 Task: Look for space in Diamante, Argentina from 1st August, 2023 to 5th August, 2023 for 1 adult in price range Rs.6000 to Rs.15000. Place can be entire place with 1  bedroom having 1 bed and 1 bathroom. Property type can be house, flat, guest house. Amenities needed are: wifi, heating. Booking option can be shelf check-in. Required host language is English.
Action: Mouse moved to (405, 99)
Screenshot: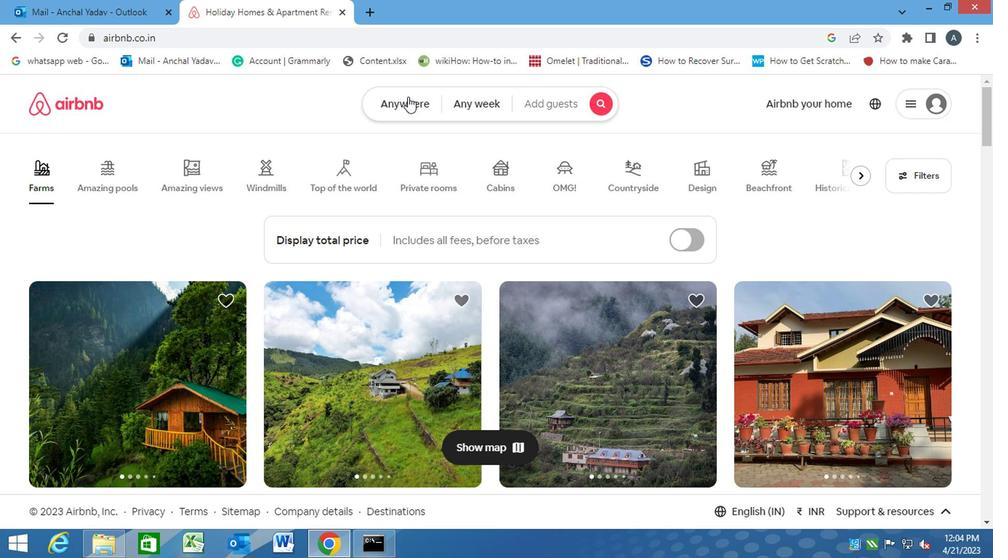 
Action: Mouse pressed left at (405, 99)
Screenshot: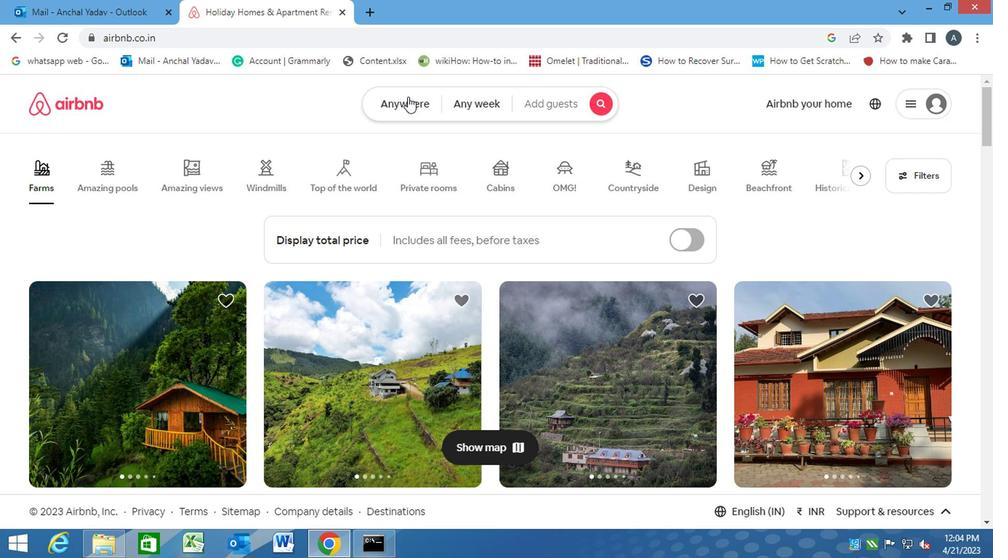 
Action: Mouse moved to (318, 151)
Screenshot: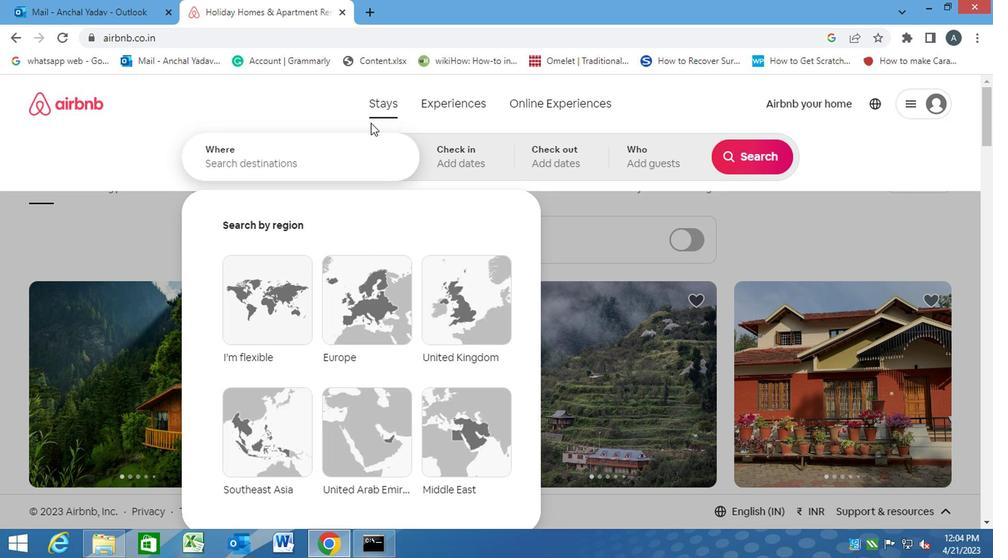 
Action: Mouse pressed left at (318, 151)
Screenshot: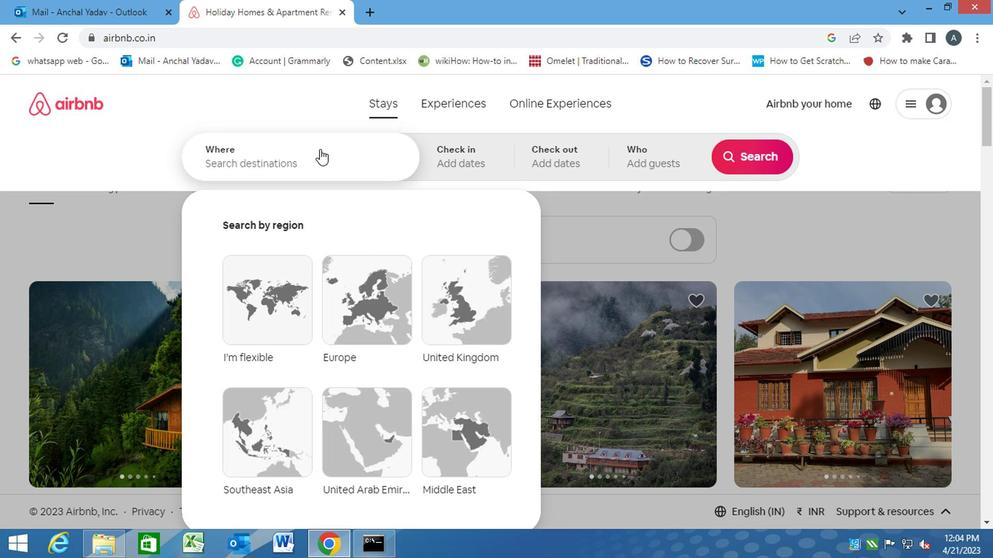 
Action: Key pressed <Key.caps_lock>d<Key.caps_lock>iamante,<Key.space>ag<Key.backspace>rgentina<Key.enter>
Screenshot: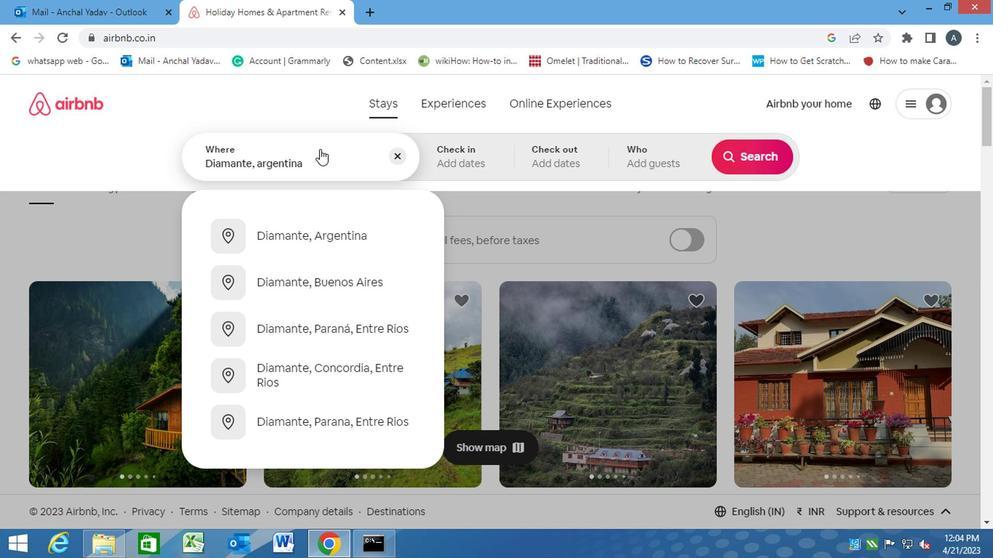
Action: Mouse moved to (743, 264)
Screenshot: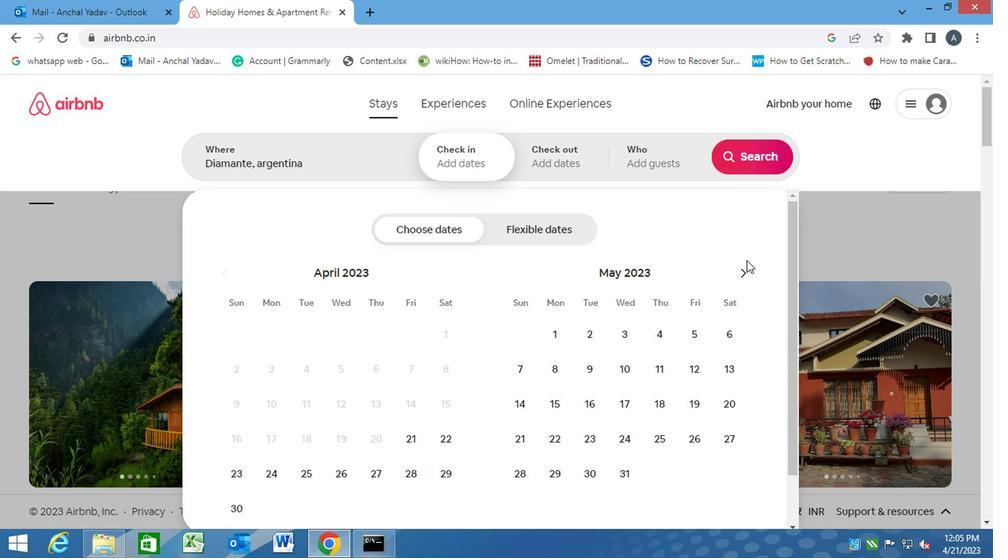 
Action: Mouse pressed left at (743, 264)
Screenshot: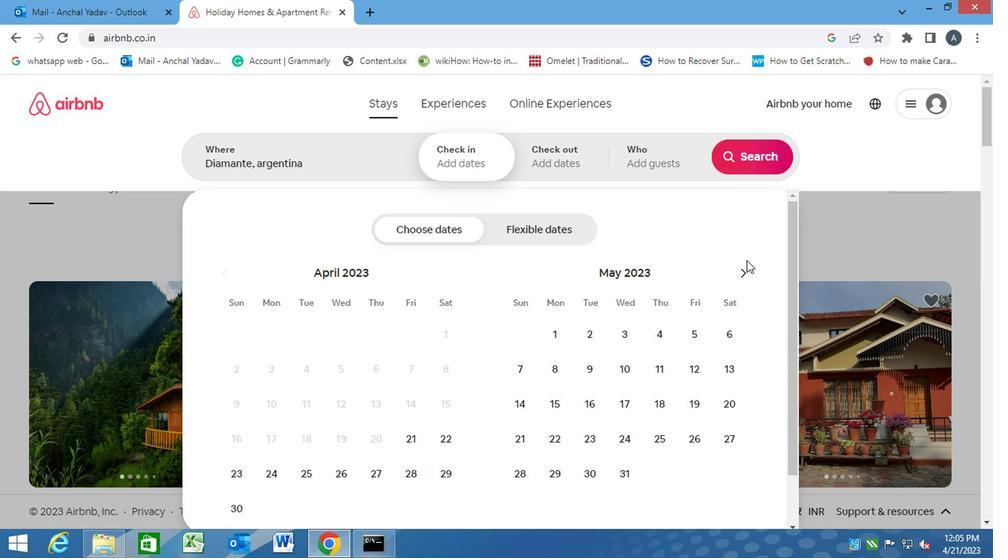 
Action: Mouse moved to (743, 272)
Screenshot: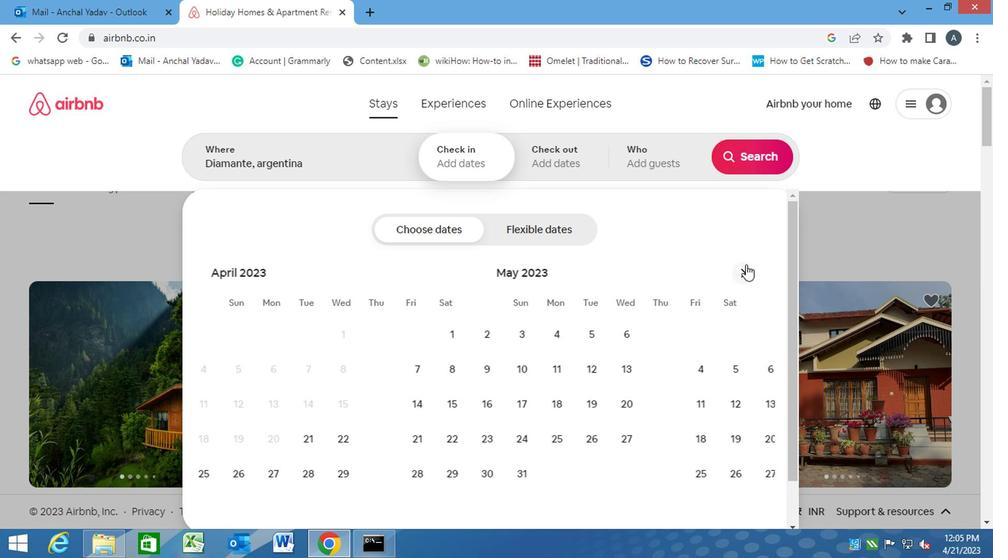 
Action: Mouse pressed left at (743, 272)
Screenshot: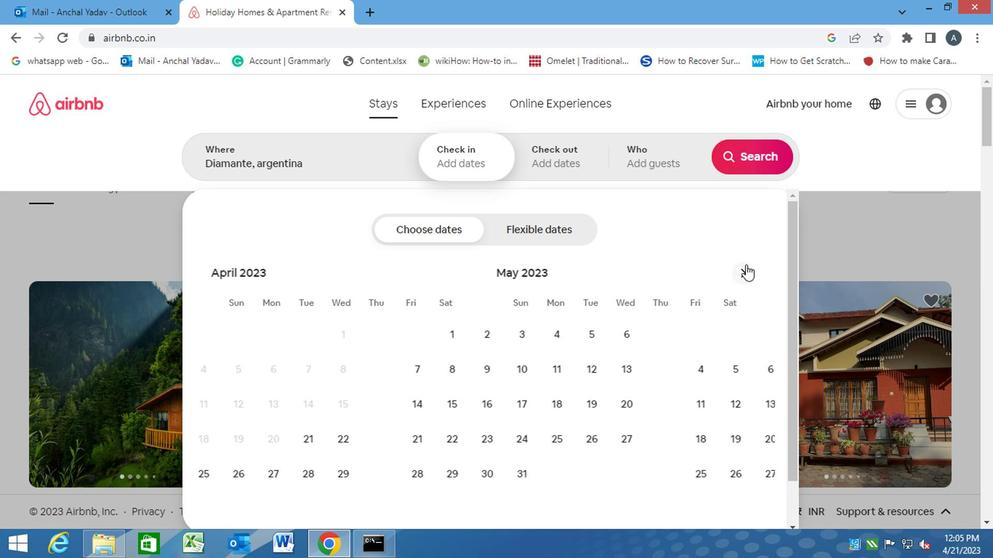 
Action: Mouse pressed left at (743, 272)
Screenshot: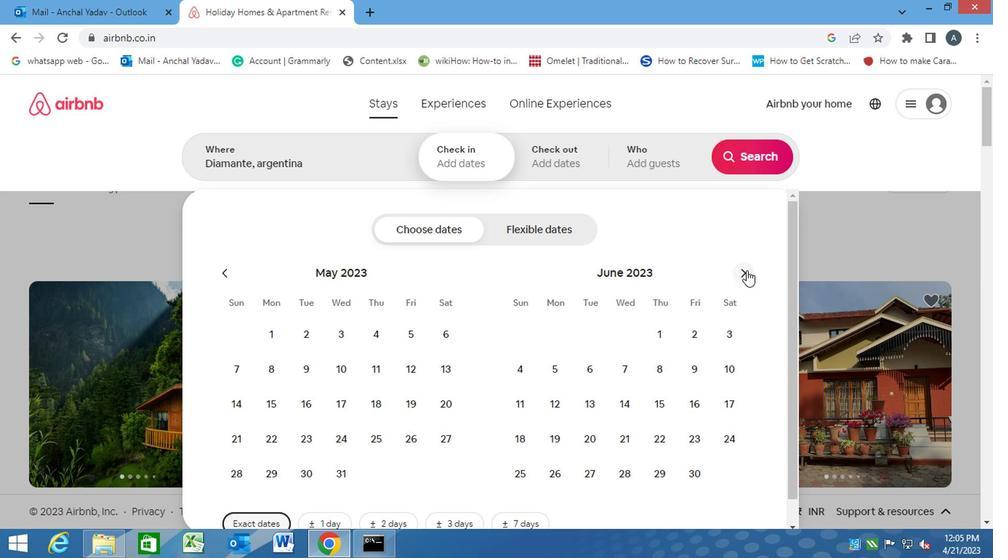
Action: Mouse pressed left at (743, 272)
Screenshot: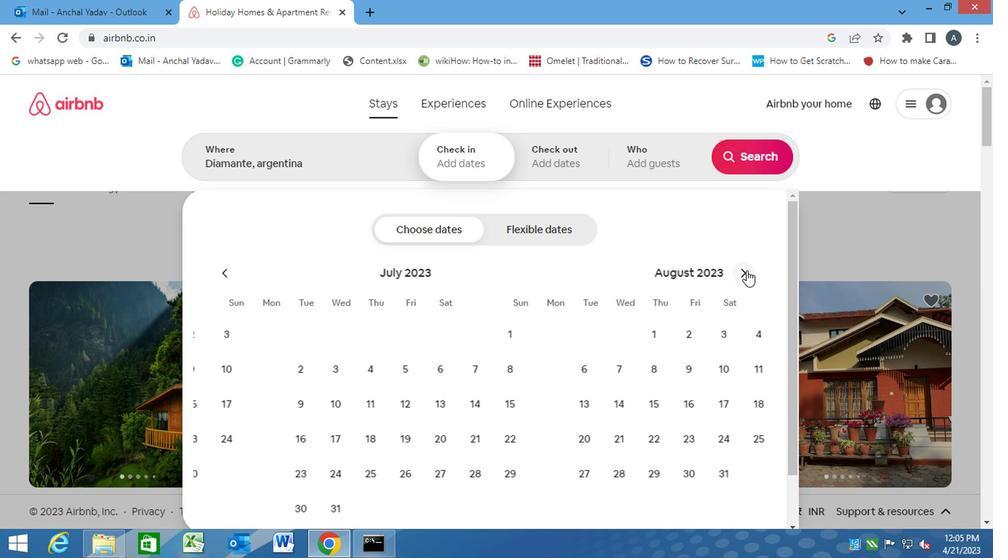 
Action: Mouse moved to (223, 276)
Screenshot: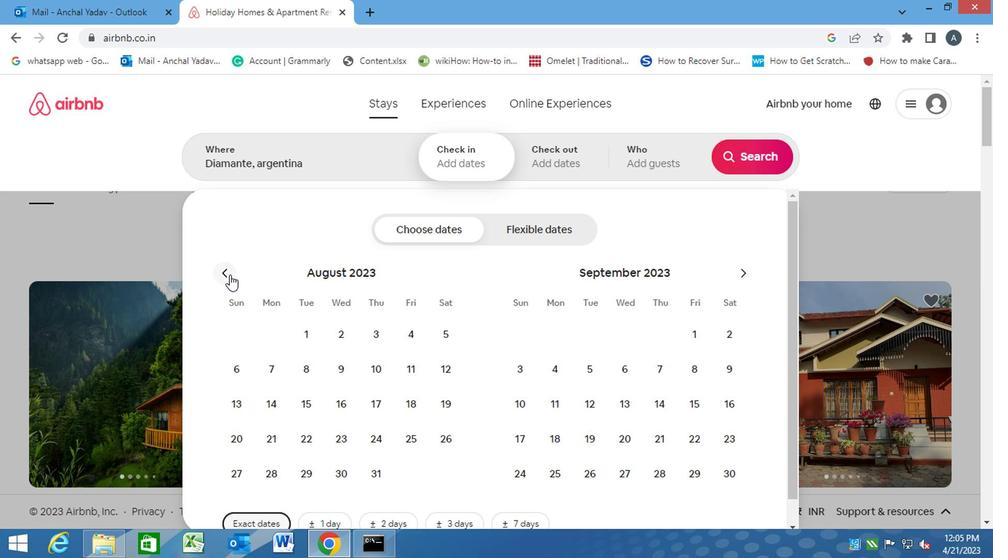 
Action: Mouse pressed left at (223, 276)
Screenshot: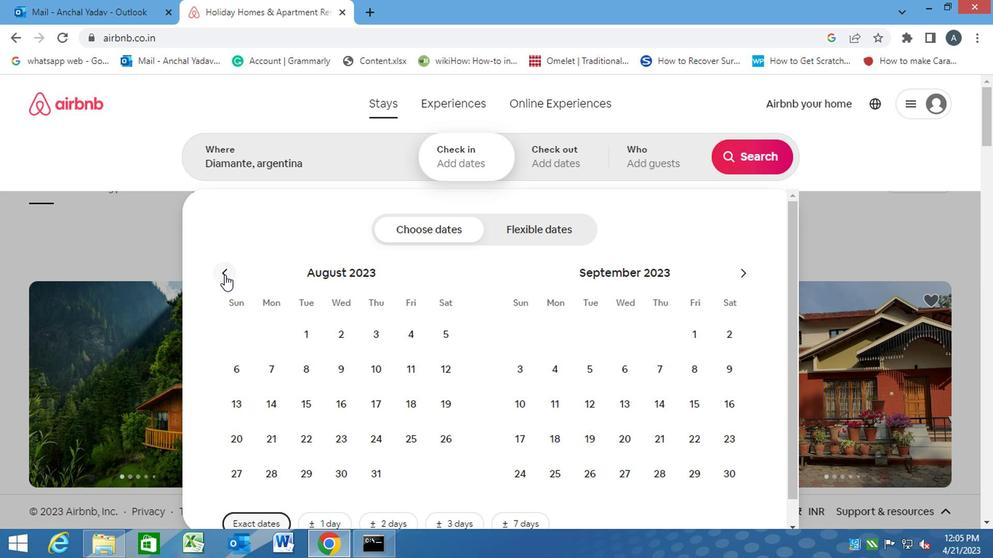 
Action: Mouse moved to (594, 333)
Screenshot: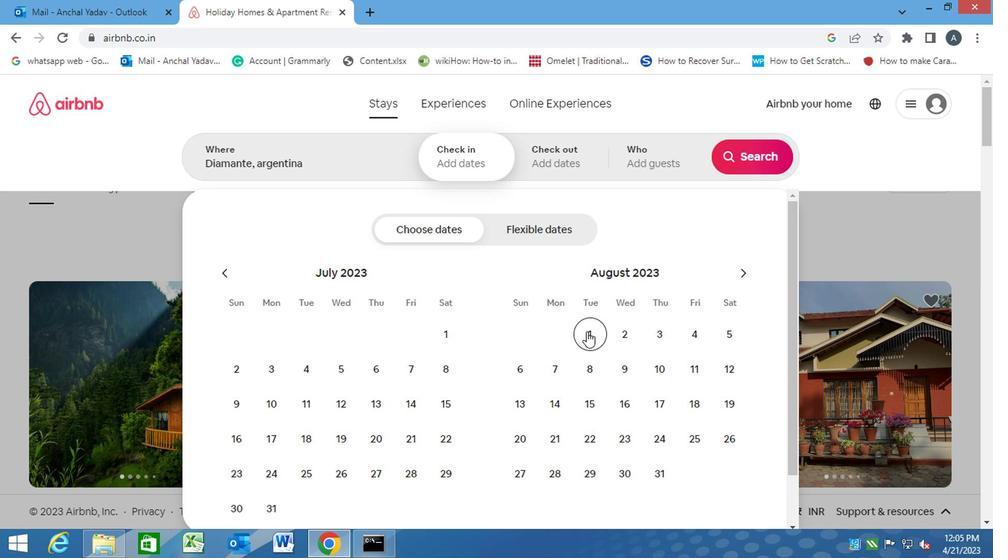
Action: Mouse pressed left at (594, 333)
Screenshot: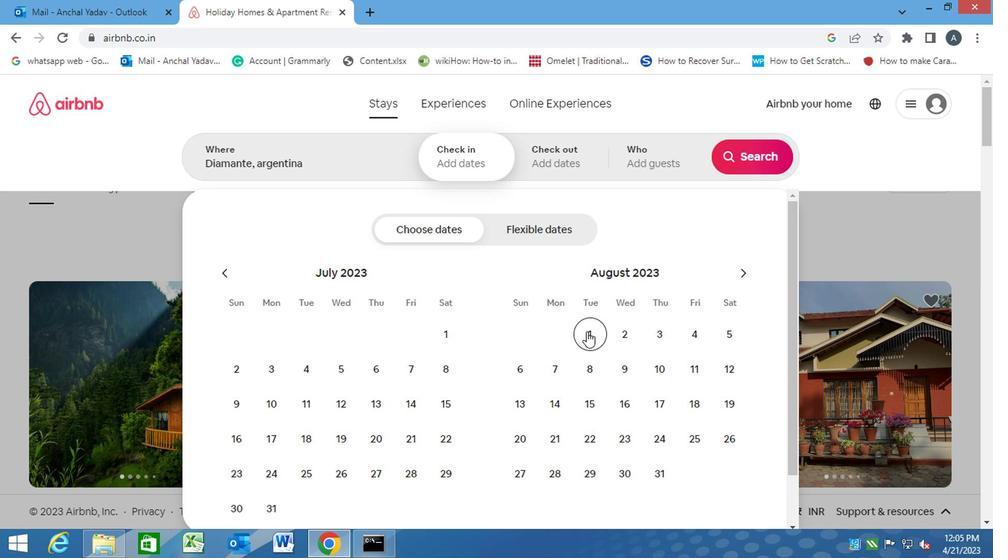 
Action: Mouse moved to (733, 348)
Screenshot: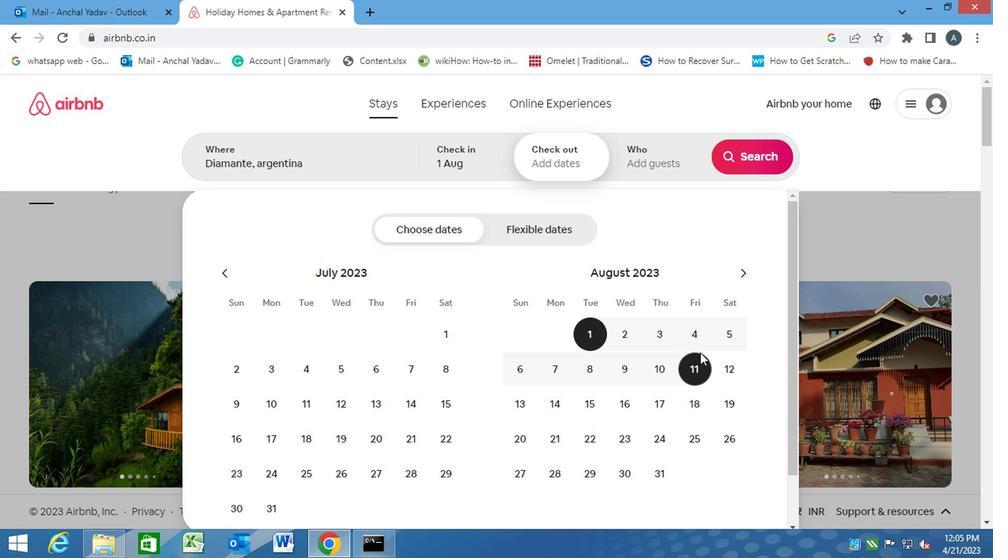 
Action: Mouse pressed left at (733, 348)
Screenshot: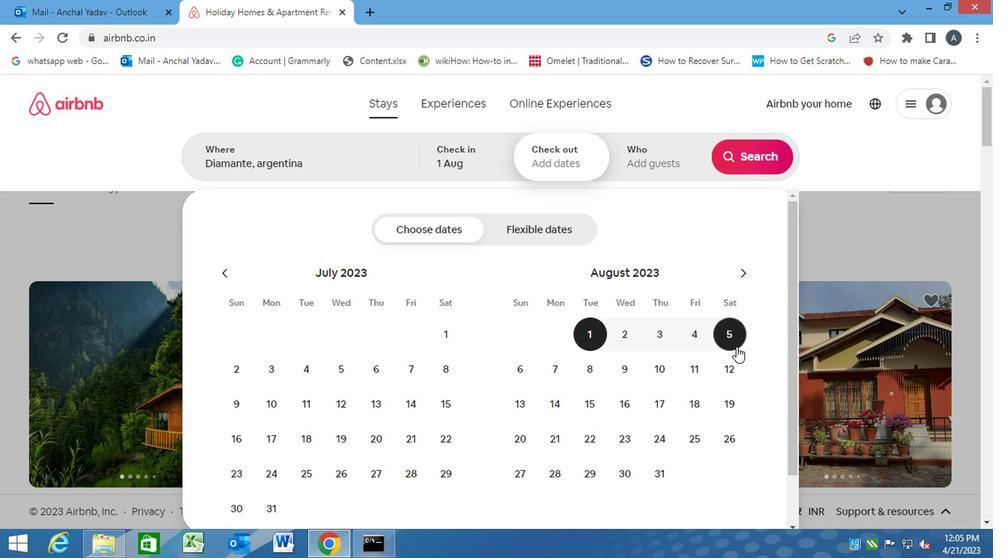 
Action: Mouse moved to (628, 162)
Screenshot: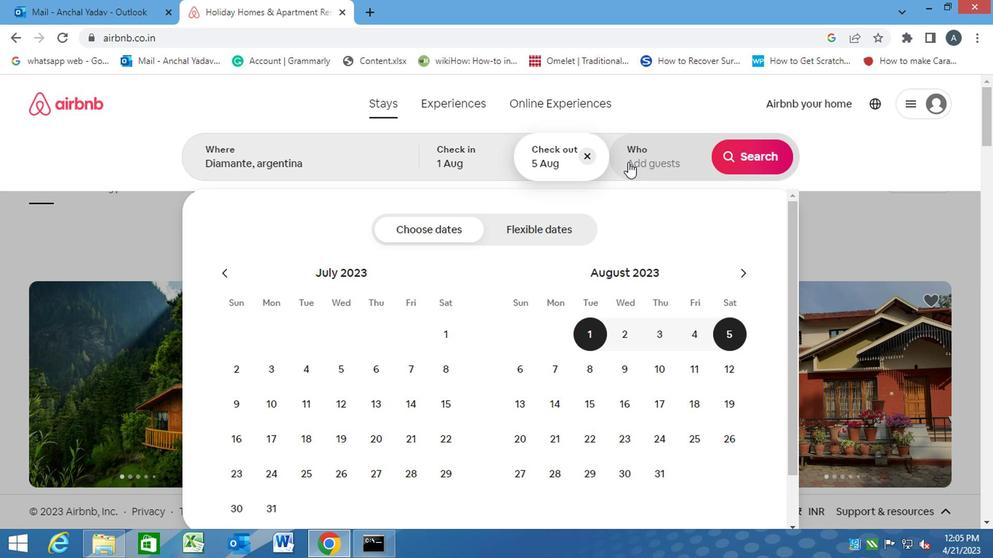 
Action: Mouse pressed left at (628, 162)
Screenshot: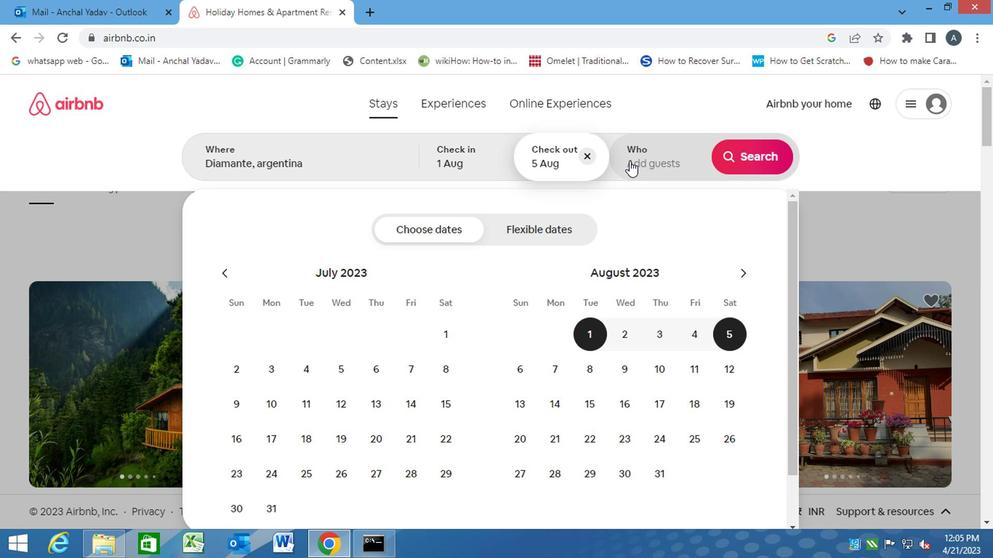 
Action: Mouse moved to (750, 235)
Screenshot: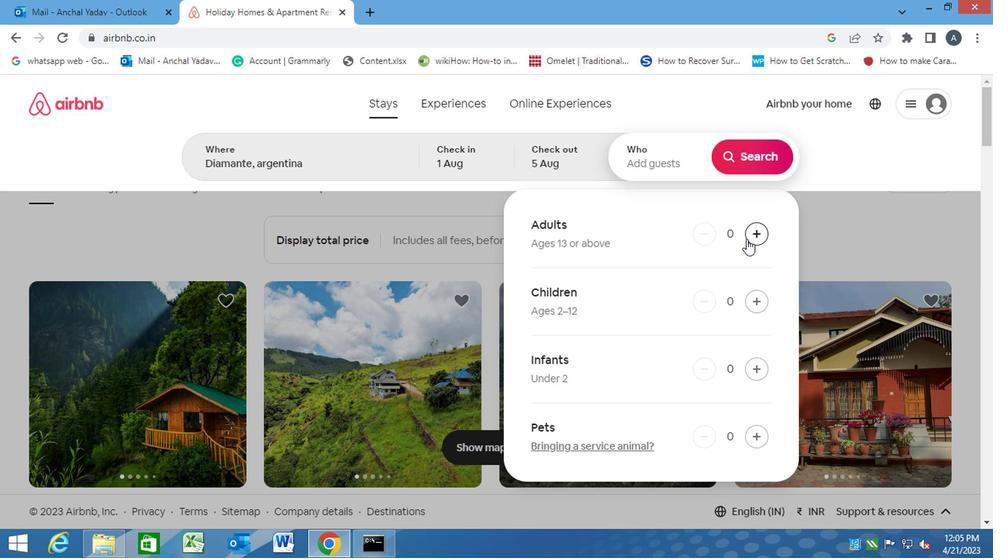 
Action: Mouse pressed left at (750, 235)
Screenshot: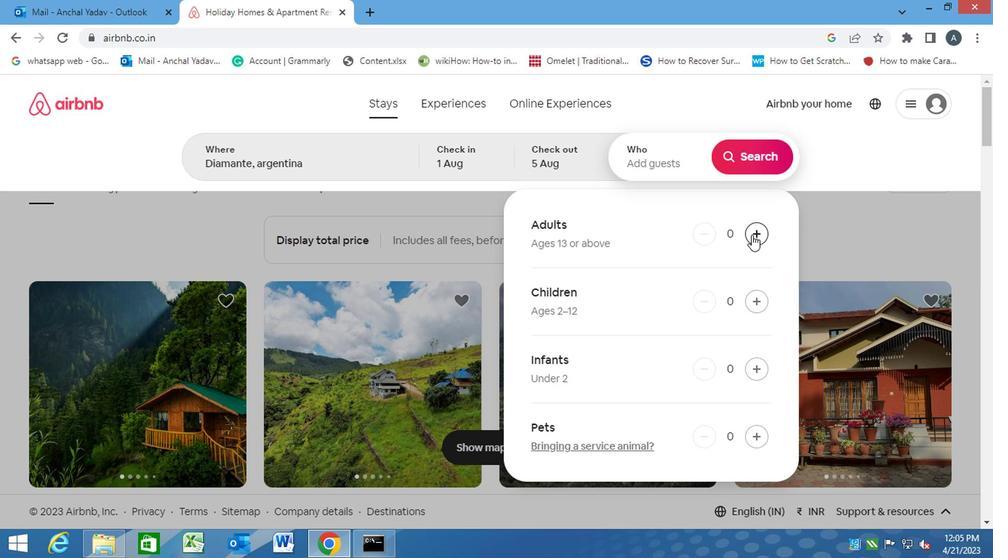 
Action: Mouse moved to (755, 150)
Screenshot: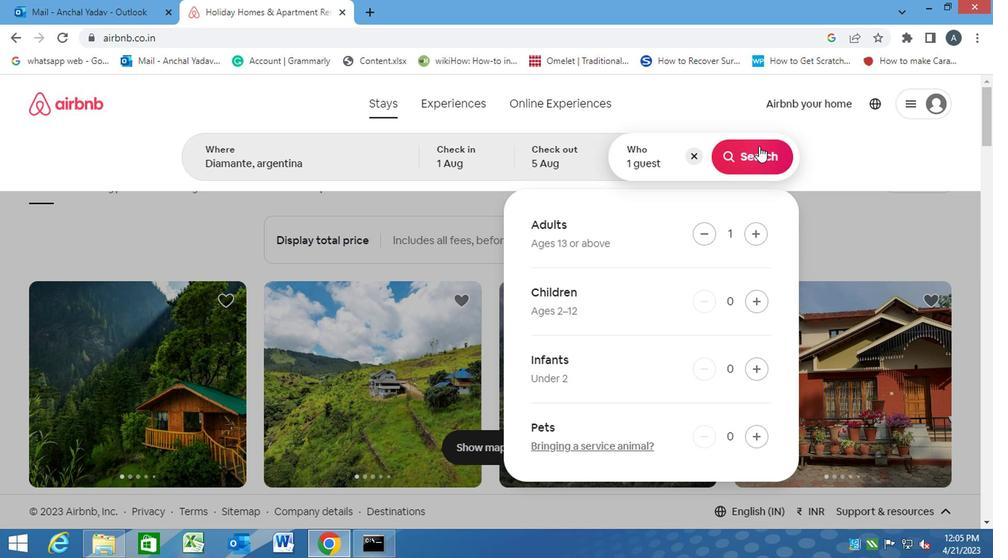 
Action: Mouse pressed left at (755, 150)
Screenshot: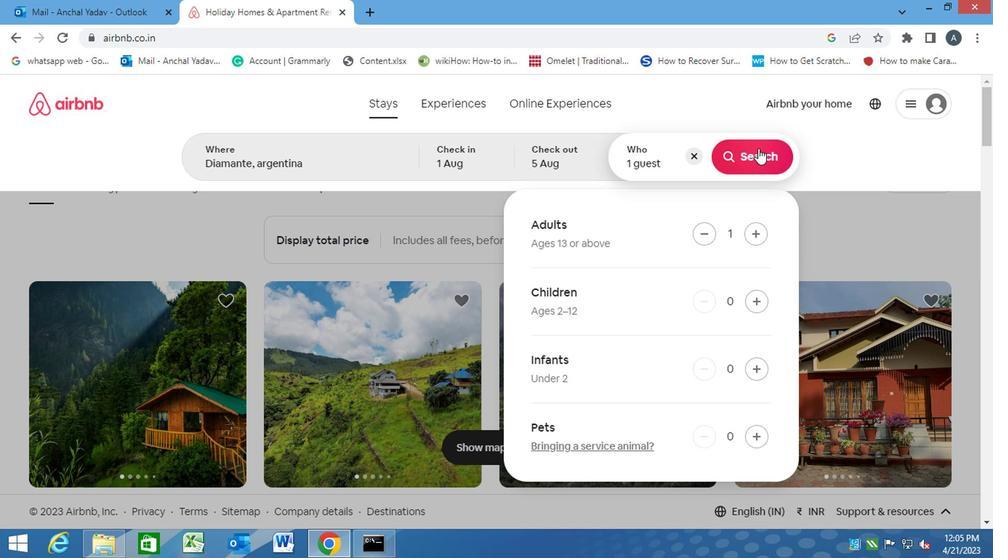 
Action: Mouse moved to (933, 169)
Screenshot: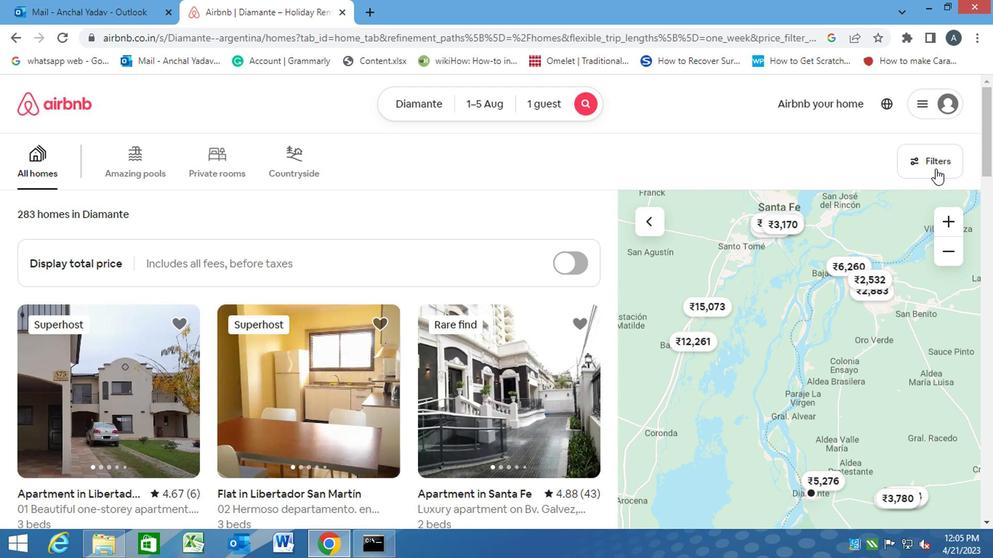 
Action: Mouse pressed left at (933, 169)
Screenshot: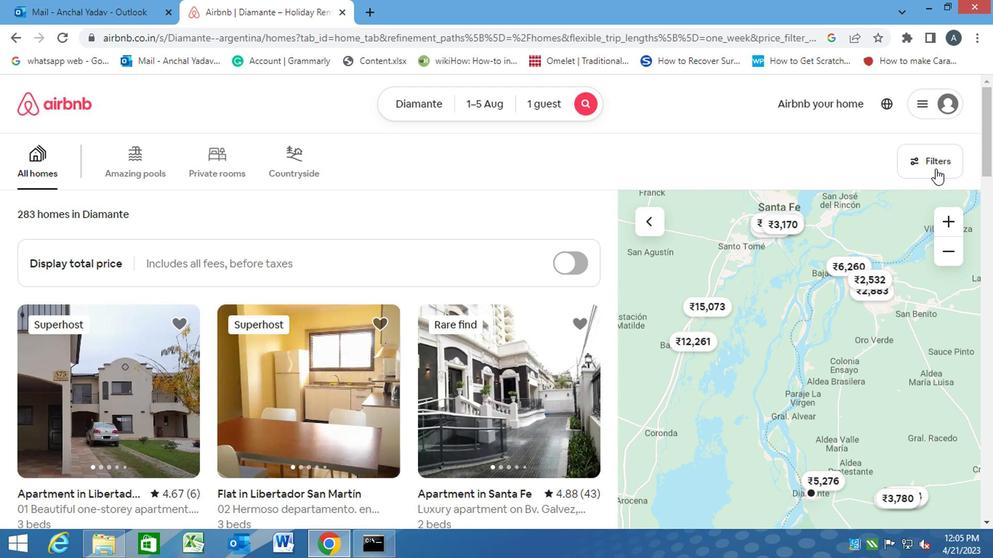 
Action: Mouse moved to (306, 351)
Screenshot: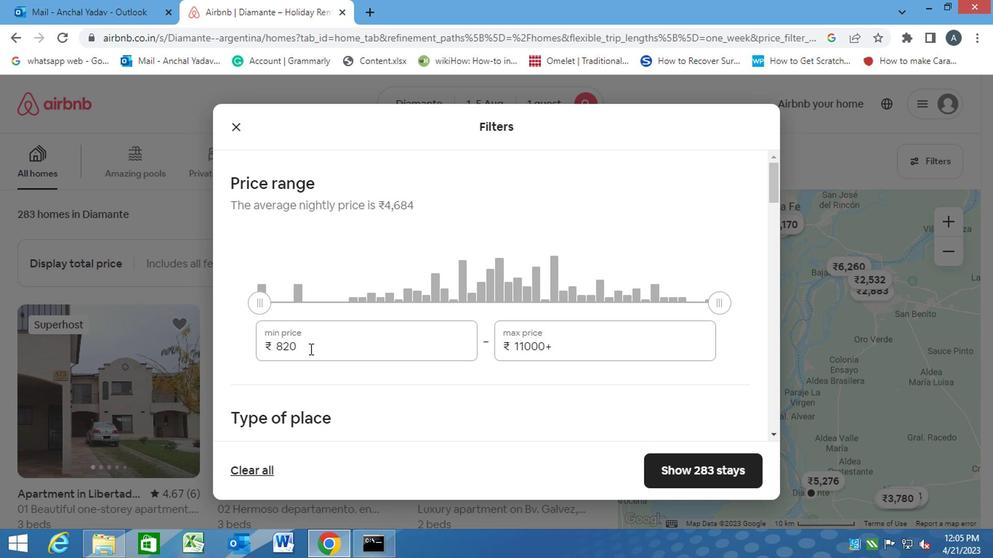 
Action: Mouse pressed left at (306, 351)
Screenshot: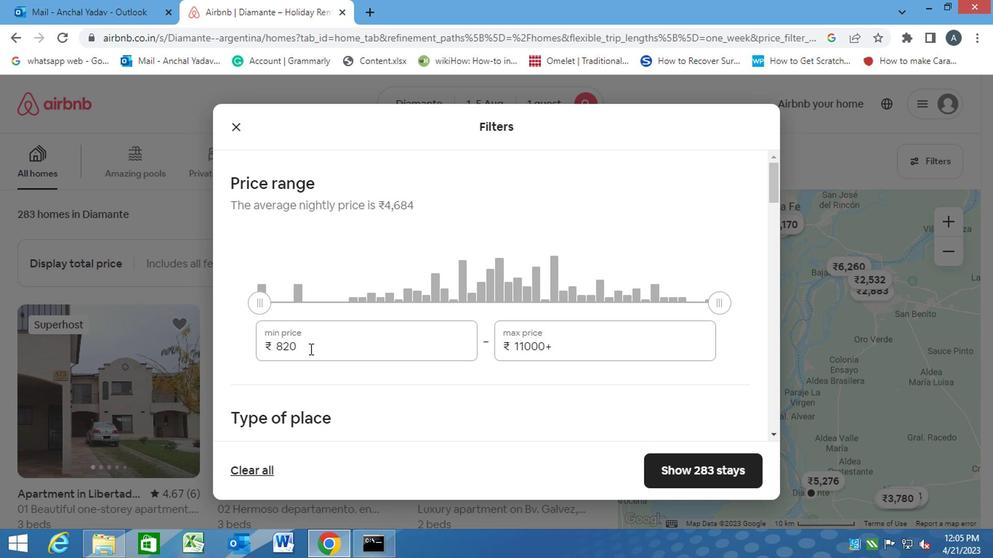 
Action: Mouse moved to (265, 350)
Screenshot: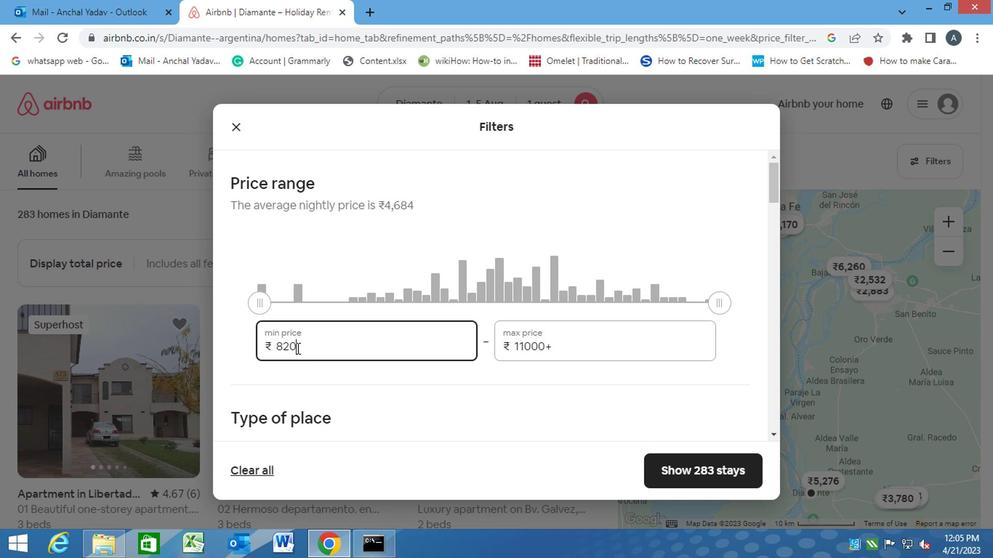 
Action: Key pressed 6000<Key.tab>15000
Screenshot: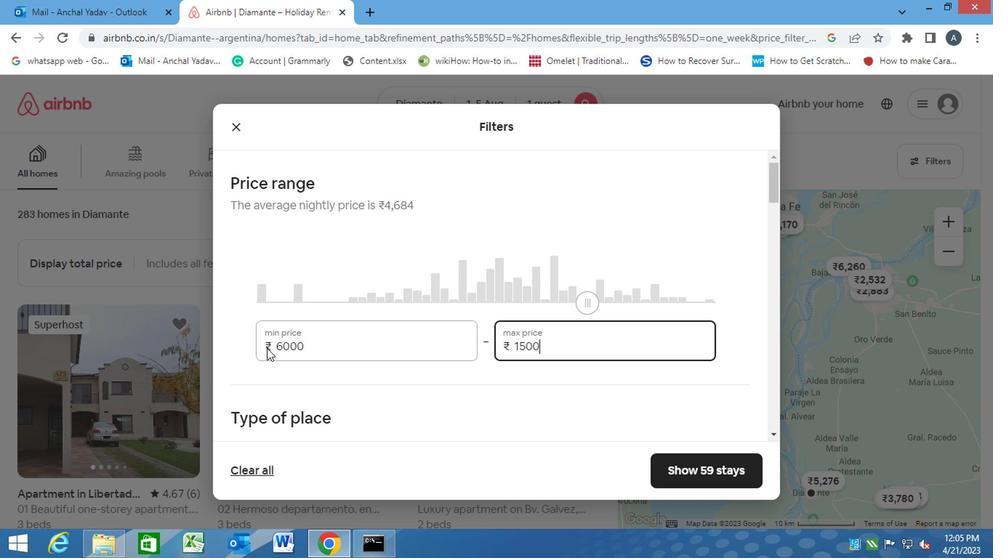 
Action: Mouse moved to (426, 412)
Screenshot: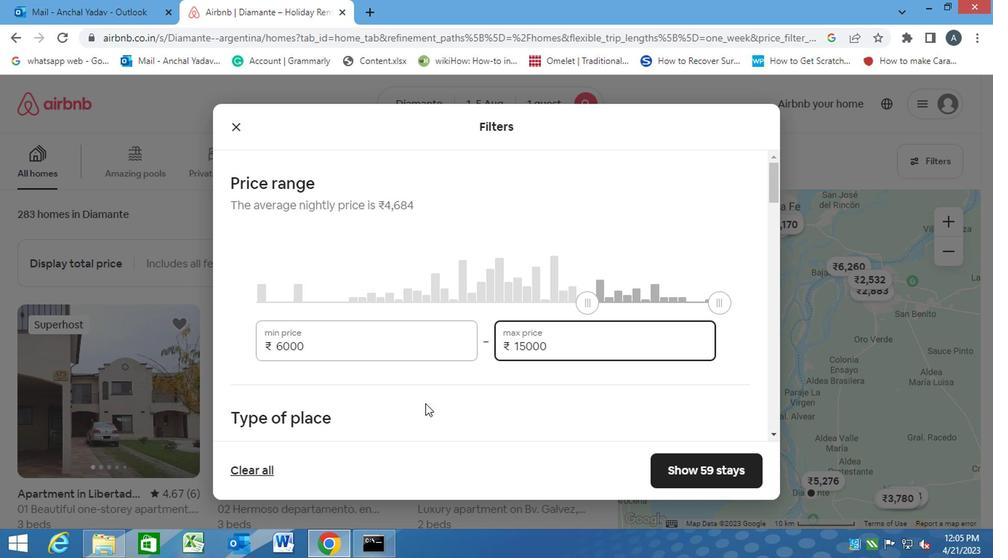 
Action: Mouse pressed left at (426, 412)
Screenshot: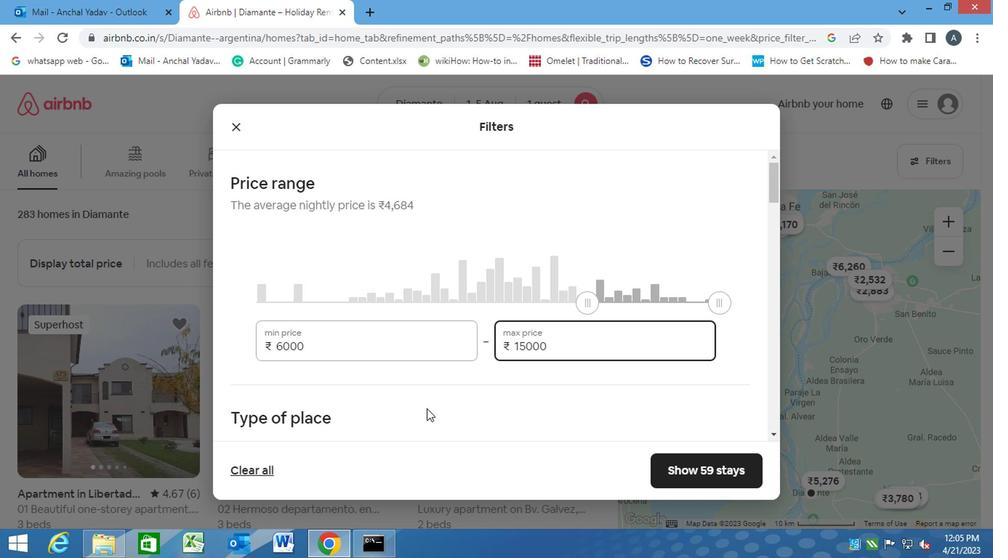 
Action: Mouse scrolled (426, 412) with delta (0, 0)
Screenshot: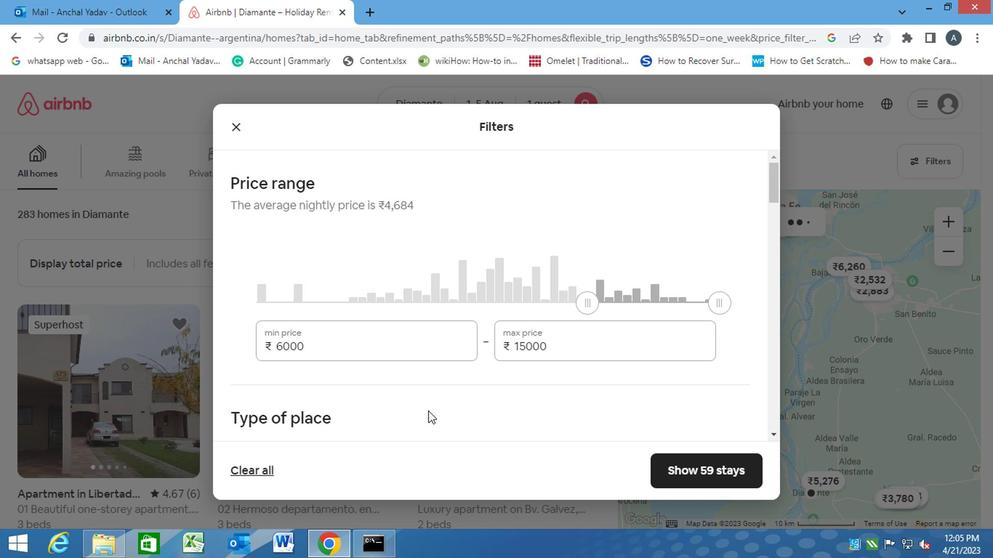 
Action: Mouse moved to (330, 275)
Screenshot: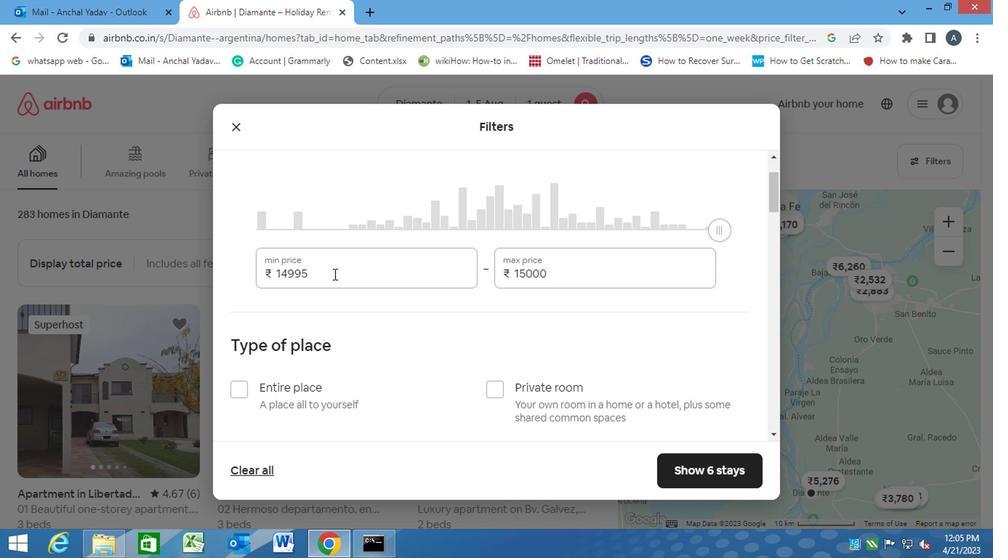 
Action: Mouse pressed left at (330, 275)
Screenshot: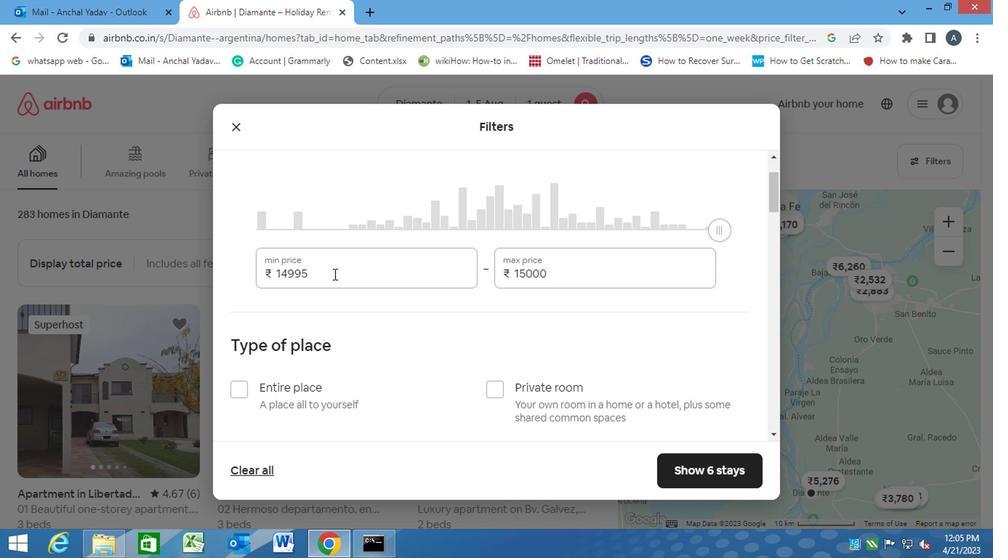 
Action: Mouse moved to (323, 298)
Screenshot: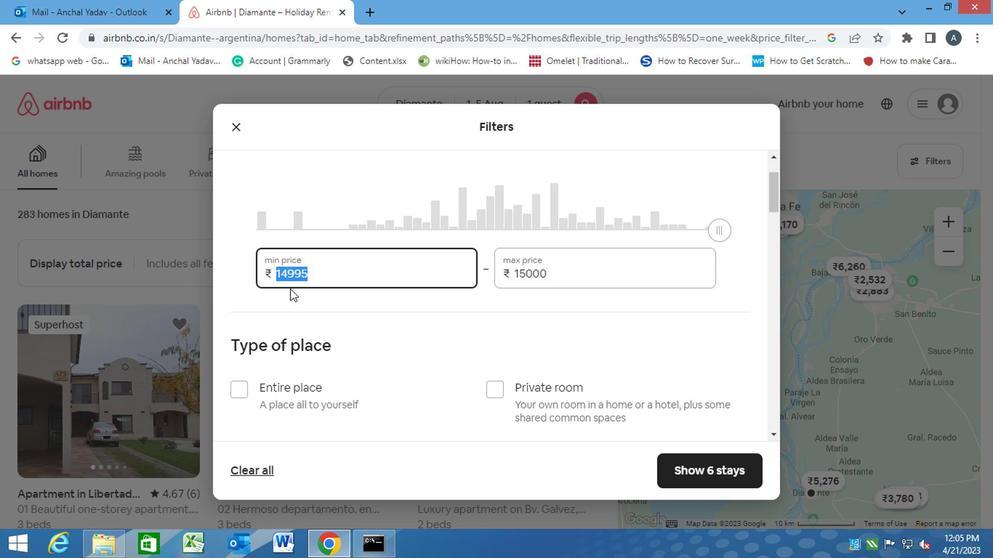 
Action: Key pressed <Key.right><Key.insert><Key.backspace><Key.backspace><Key.backspace><Key.backspace><Key.backspace><Key.backspace><Key.backspace><Key.backspace><Key.backspace><Key.backspace><Key.backspace><Key.backspace><Key.backspace><Key.backspace><Key.backspace>6000
Screenshot: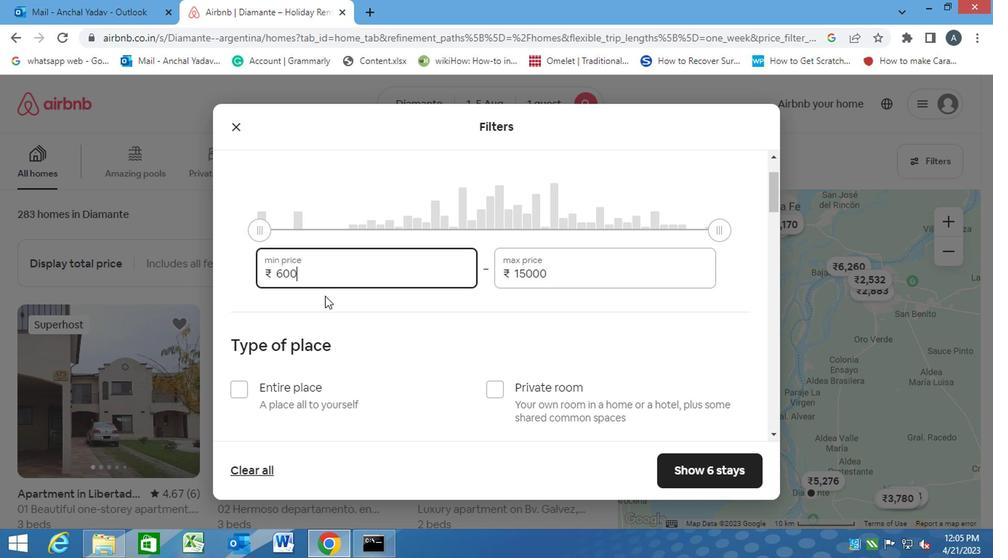 
Action: Mouse moved to (324, 303)
Screenshot: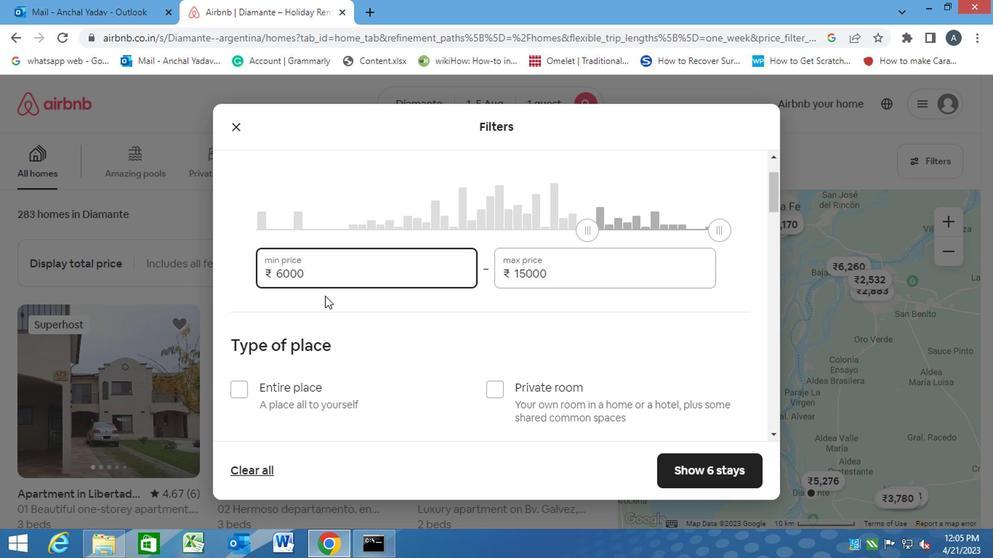 
Action: Mouse pressed left at (324, 303)
Screenshot: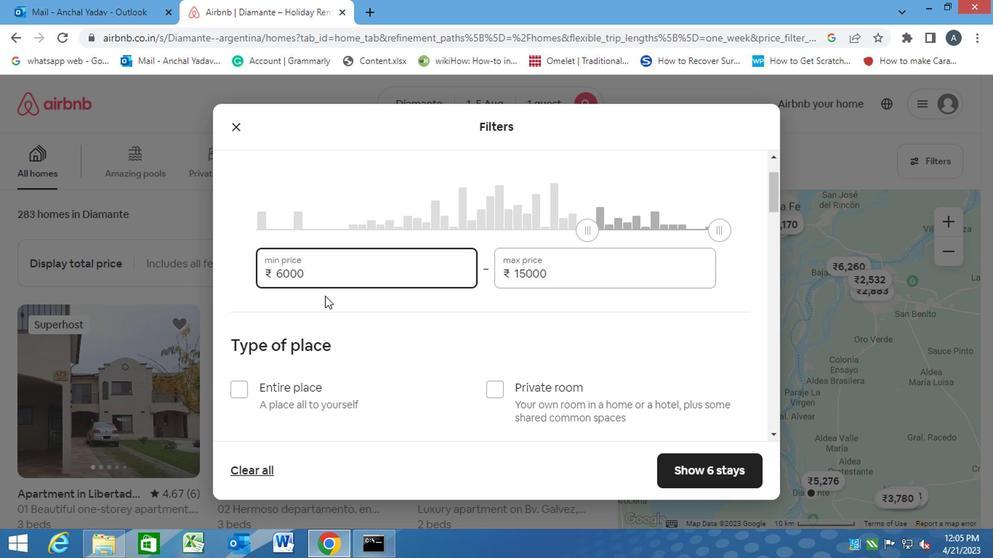 
Action: Mouse moved to (305, 398)
Screenshot: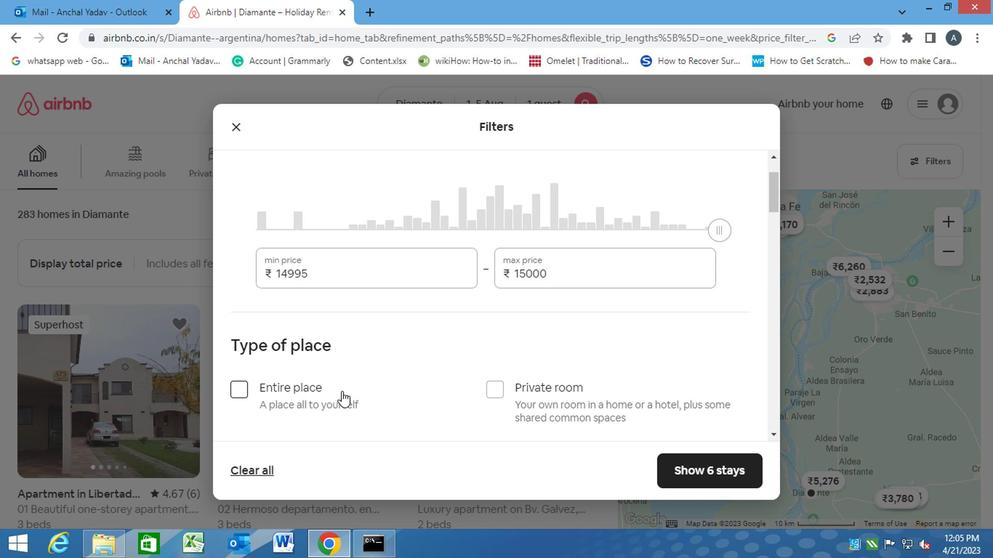 
Action: Mouse pressed left at (305, 398)
Screenshot: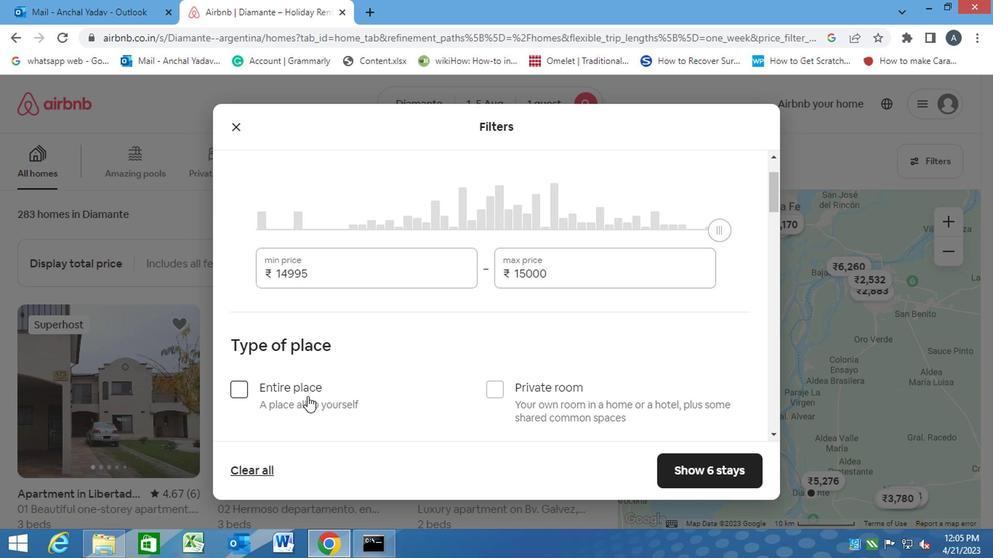 
Action: Mouse moved to (314, 437)
Screenshot: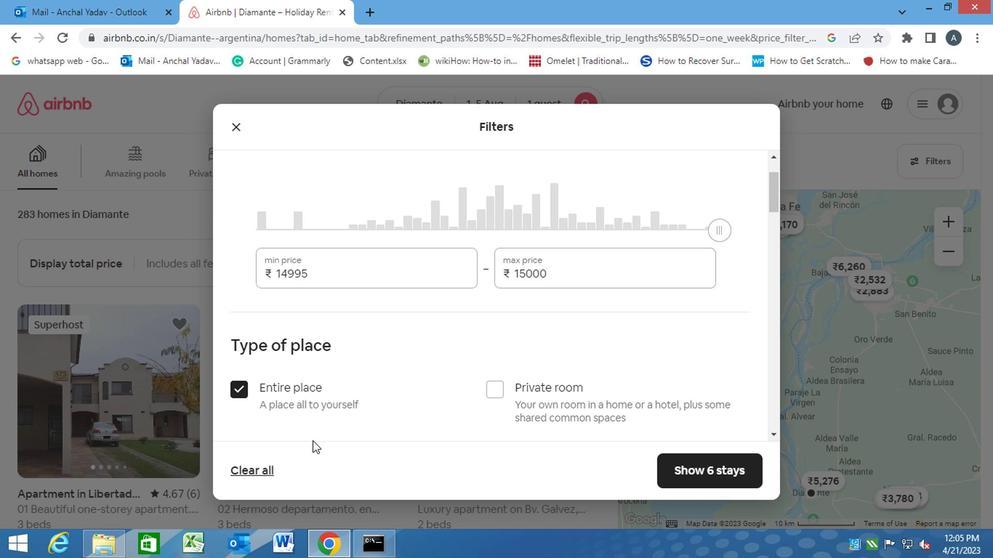
Action: Mouse scrolled (314, 436) with delta (0, -1)
Screenshot: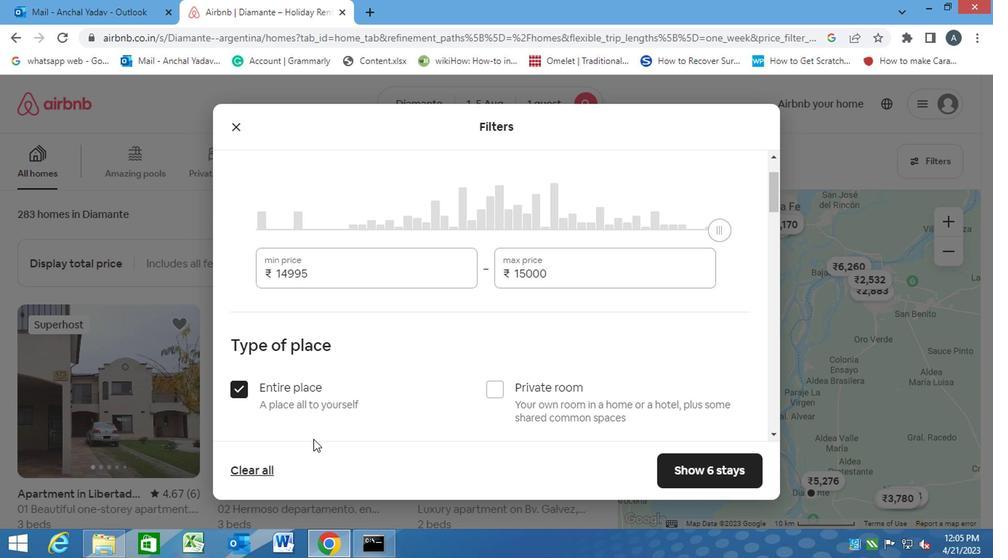 
Action: Mouse moved to (314, 434)
Screenshot: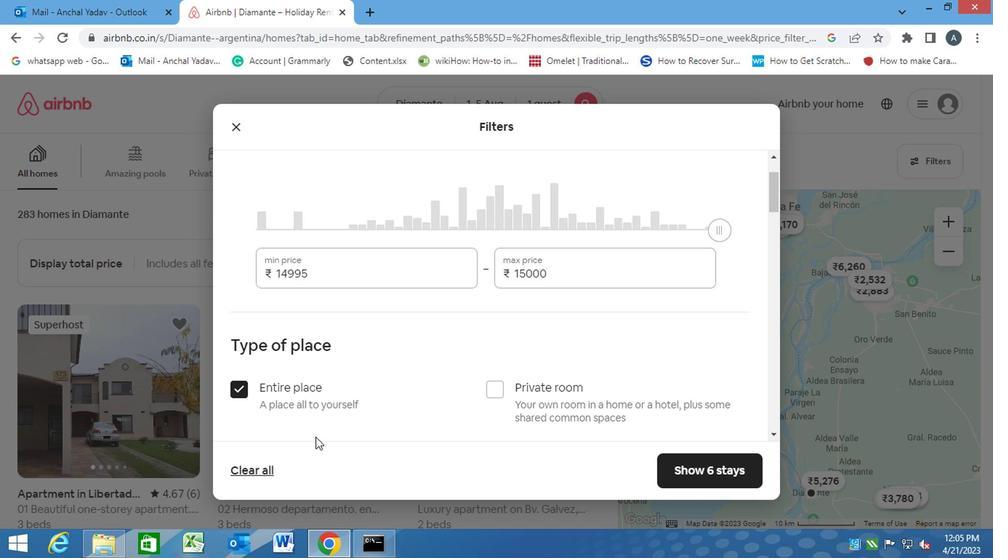 
Action: Mouse scrolled (314, 434) with delta (0, 0)
Screenshot: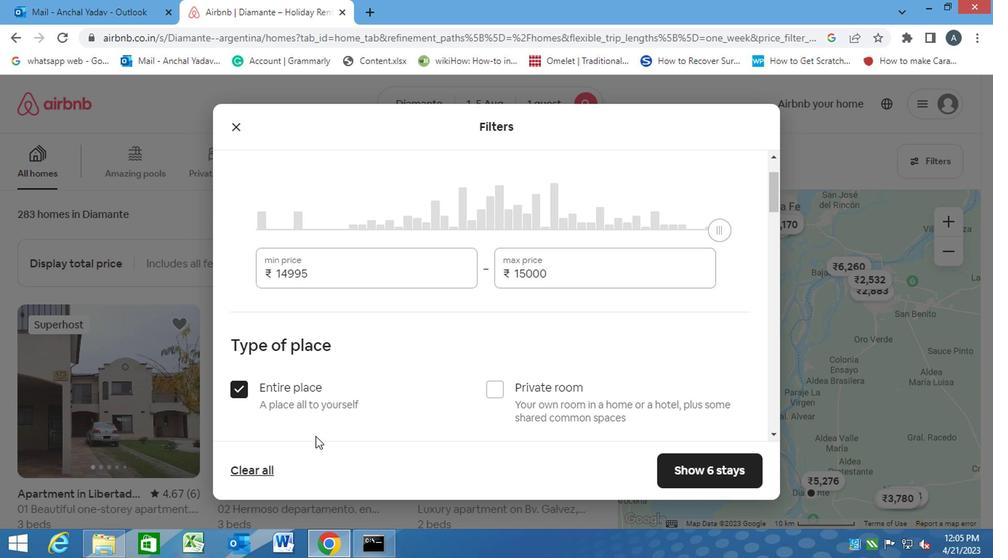 
Action: Mouse moved to (300, 380)
Screenshot: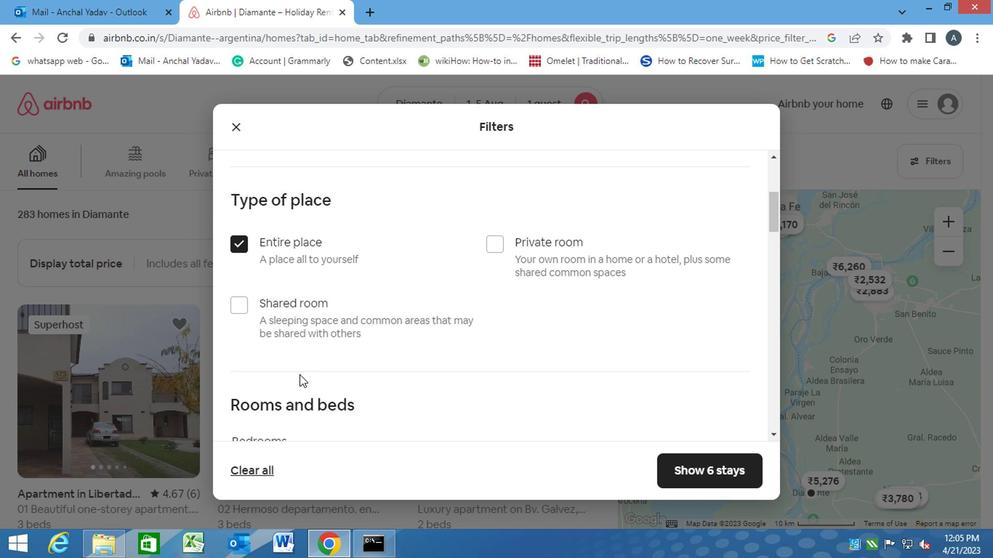 
Action: Mouse scrolled (300, 380) with delta (0, 0)
Screenshot: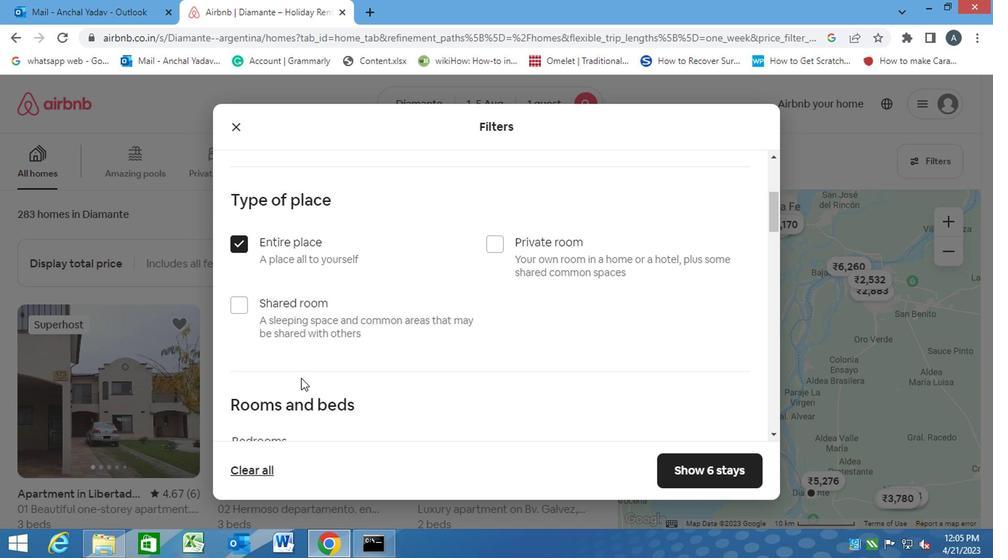 
Action: Mouse scrolled (300, 380) with delta (0, 0)
Screenshot: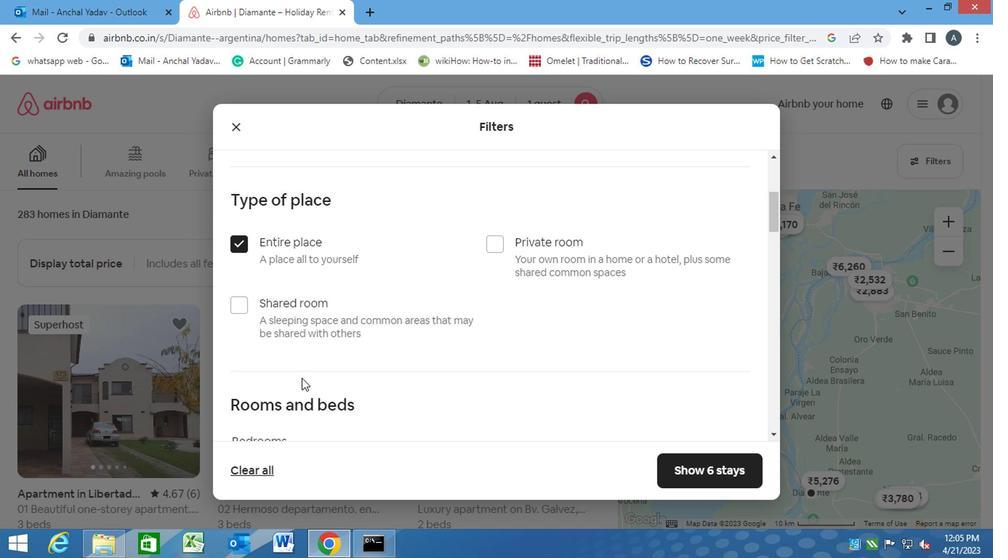 
Action: Mouse moved to (317, 340)
Screenshot: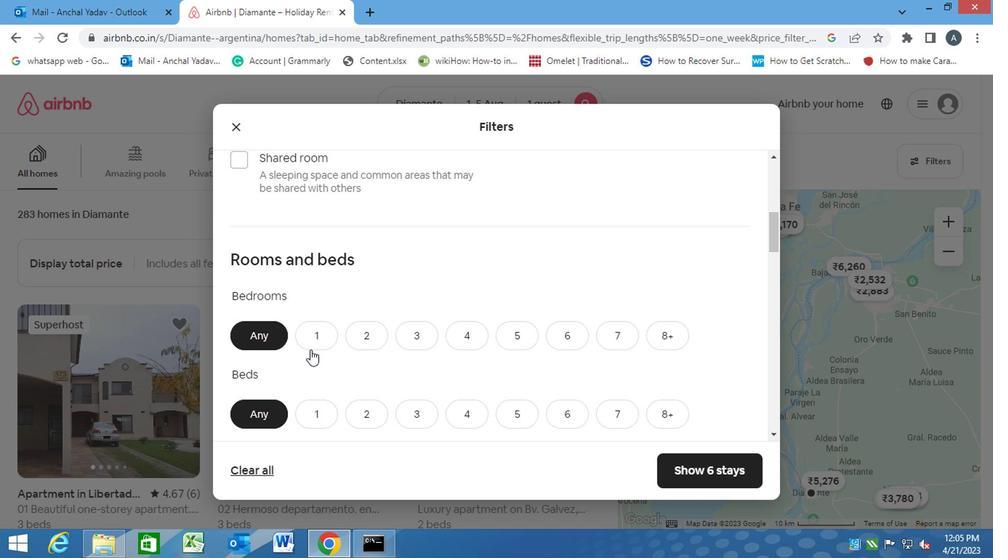 
Action: Mouse pressed left at (317, 340)
Screenshot: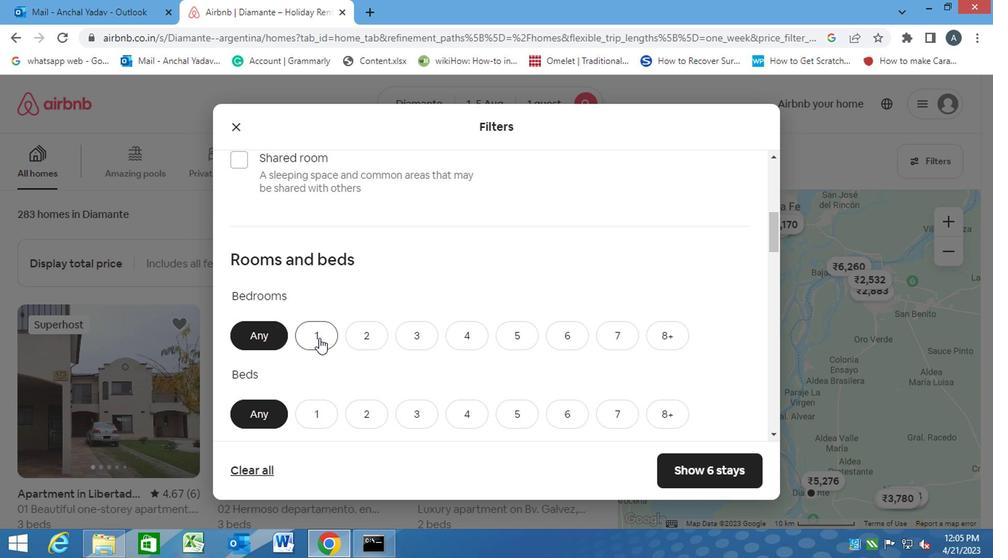 
Action: Mouse moved to (334, 412)
Screenshot: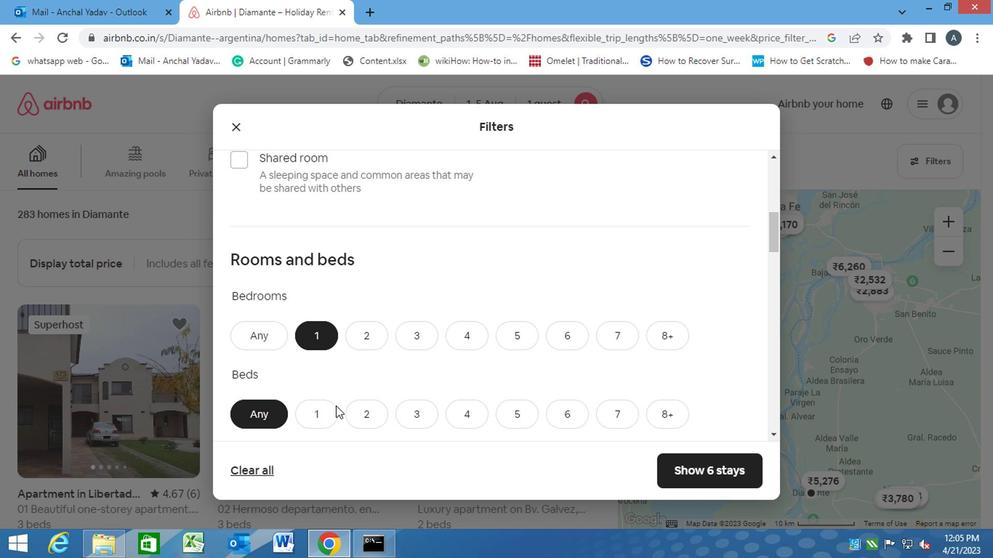 
Action: Mouse pressed left at (334, 412)
Screenshot: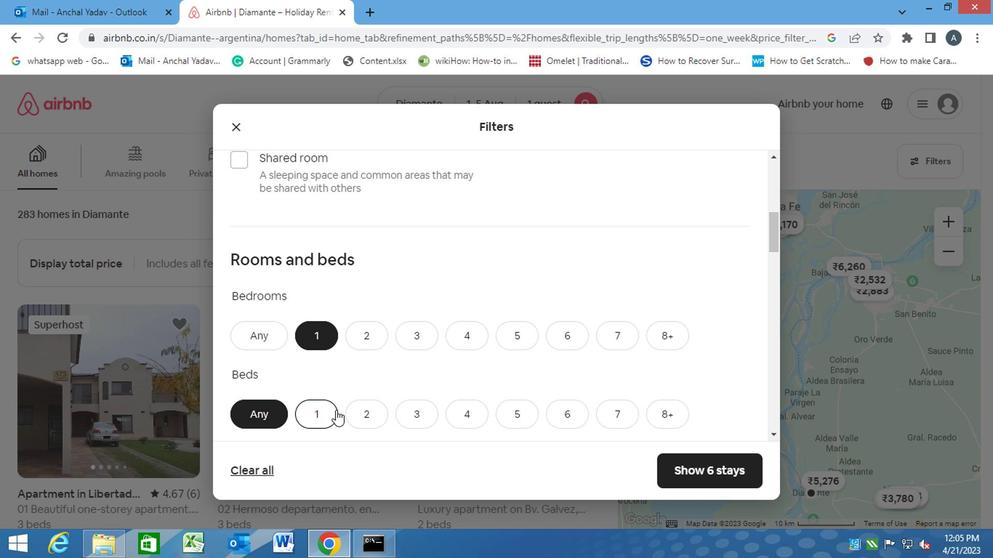 
Action: Mouse scrolled (334, 411) with delta (0, -1)
Screenshot: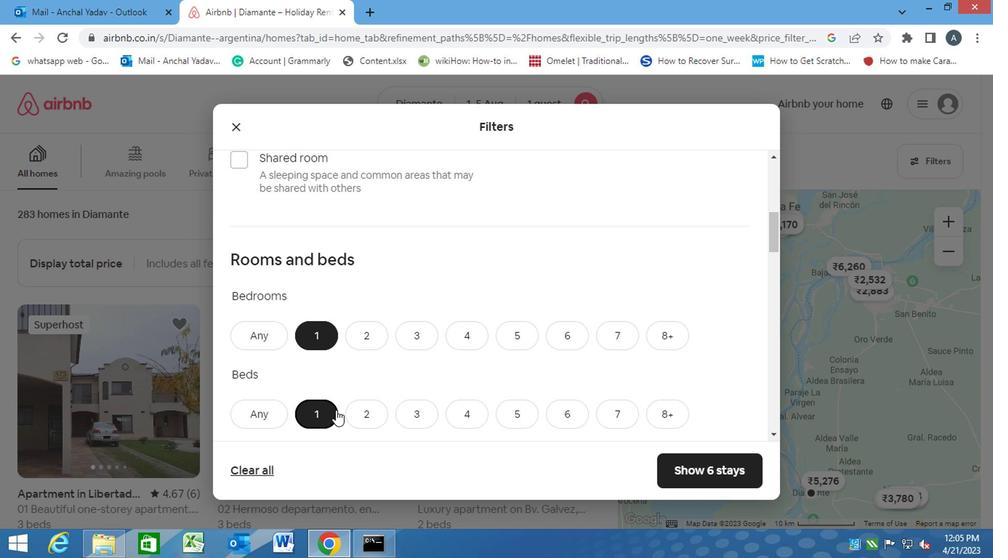 
Action: Mouse moved to (334, 423)
Screenshot: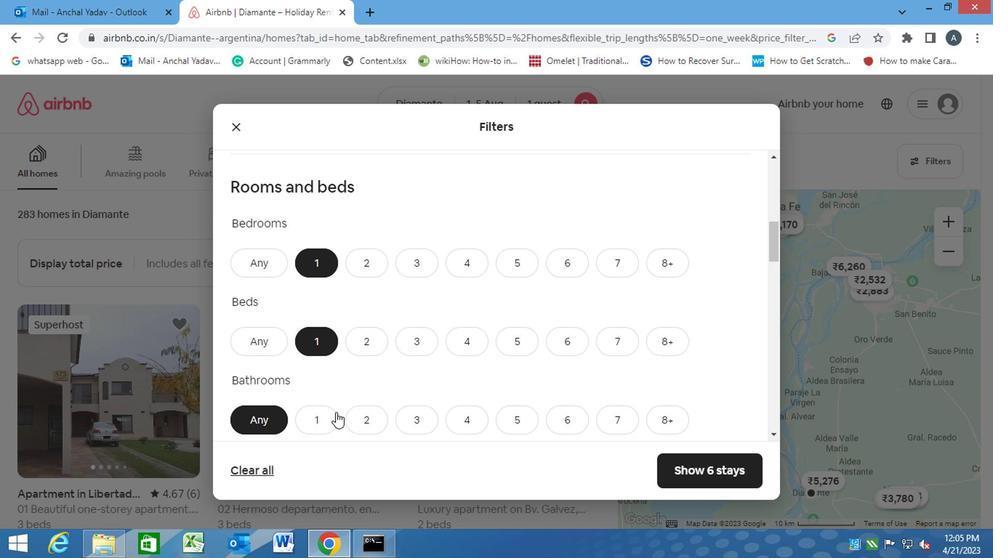 
Action: Mouse pressed left at (334, 423)
Screenshot: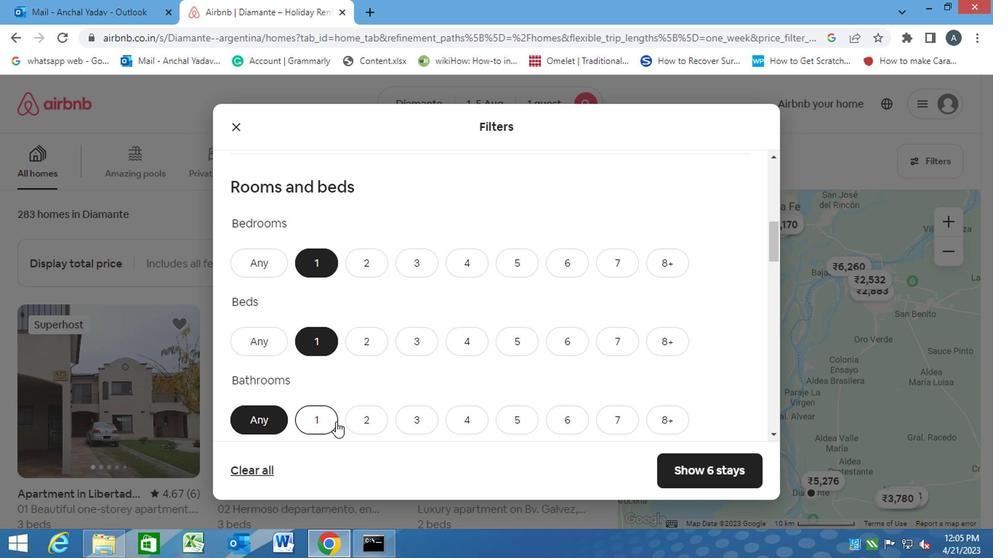 
Action: Mouse moved to (341, 446)
Screenshot: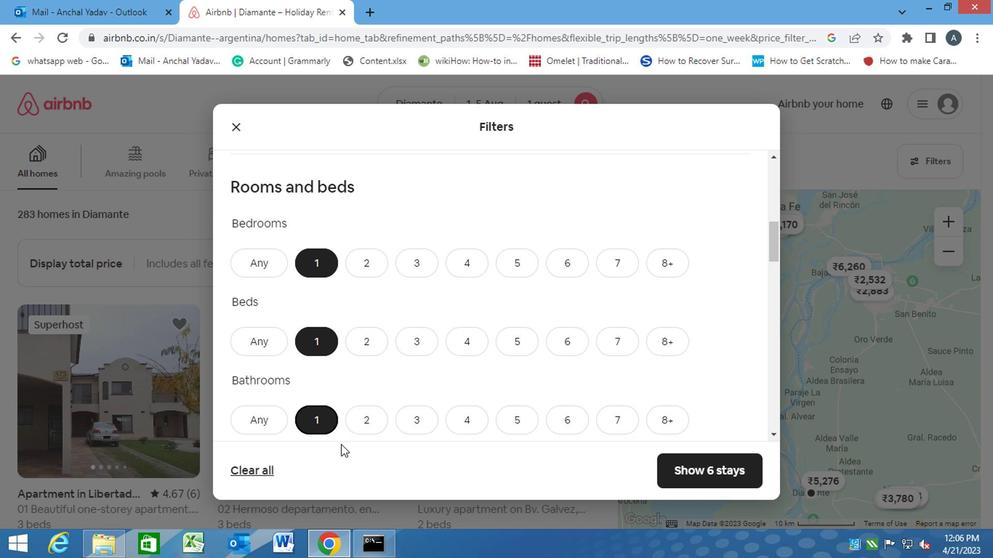 
Action: Mouse scrolled (341, 445) with delta (0, -1)
Screenshot: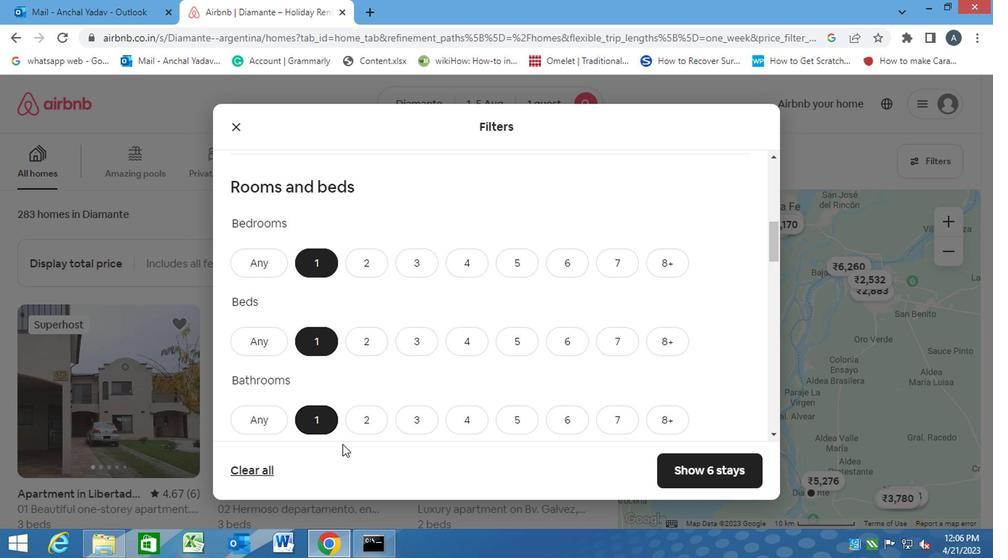 
Action: Mouse scrolled (341, 445) with delta (0, -1)
Screenshot: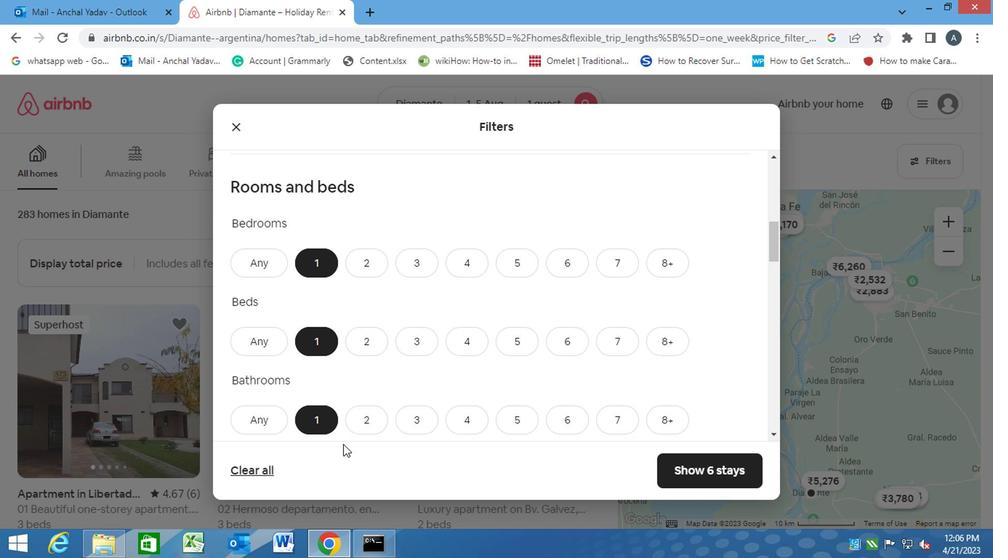 
Action: Mouse moved to (362, 423)
Screenshot: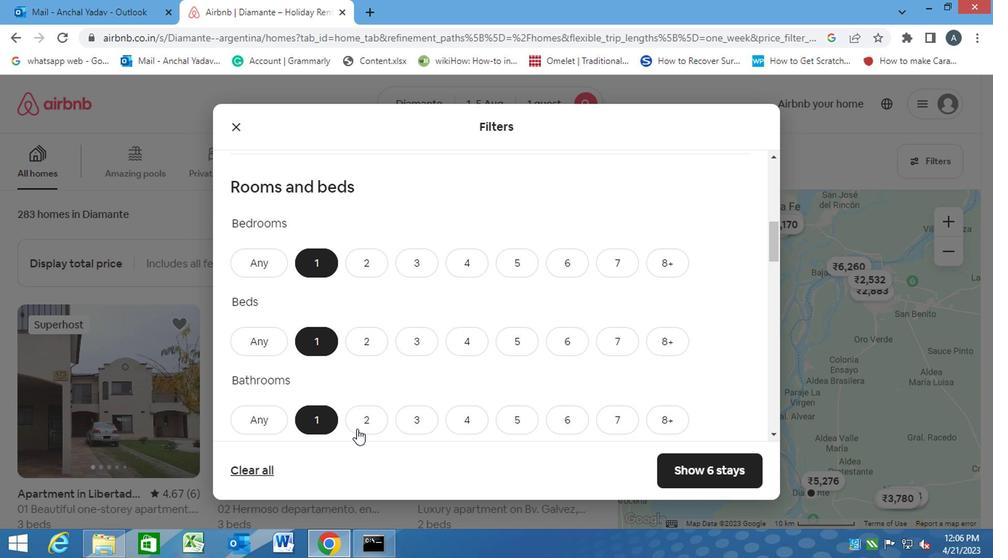 
Action: Mouse scrolled (362, 423) with delta (0, 0)
Screenshot: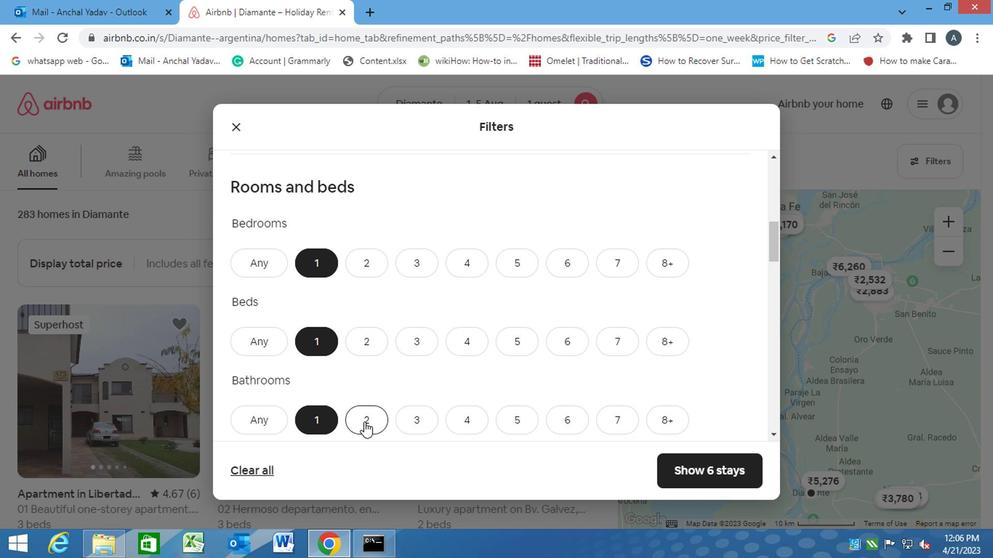 
Action: Mouse scrolled (362, 423) with delta (0, 0)
Screenshot: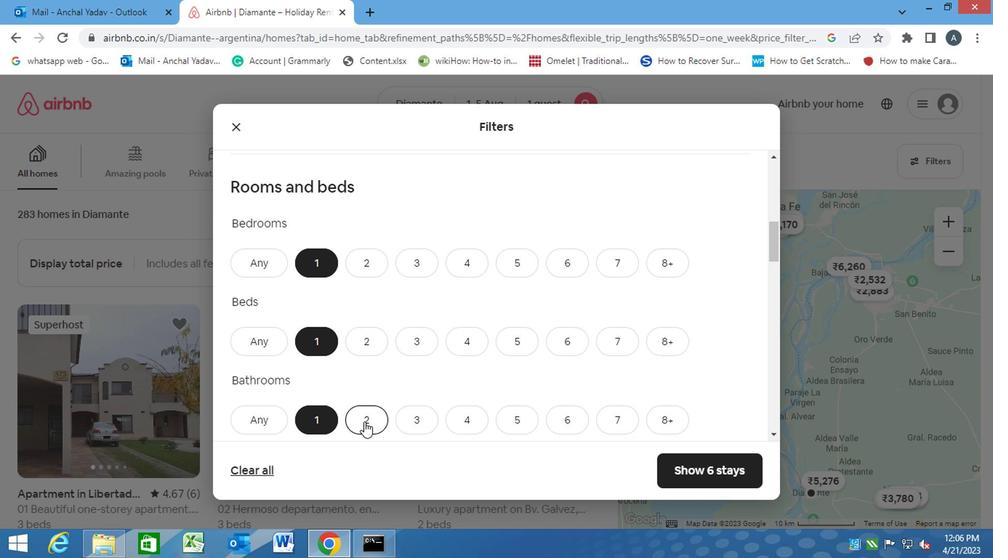 
Action: Mouse moved to (442, 415)
Screenshot: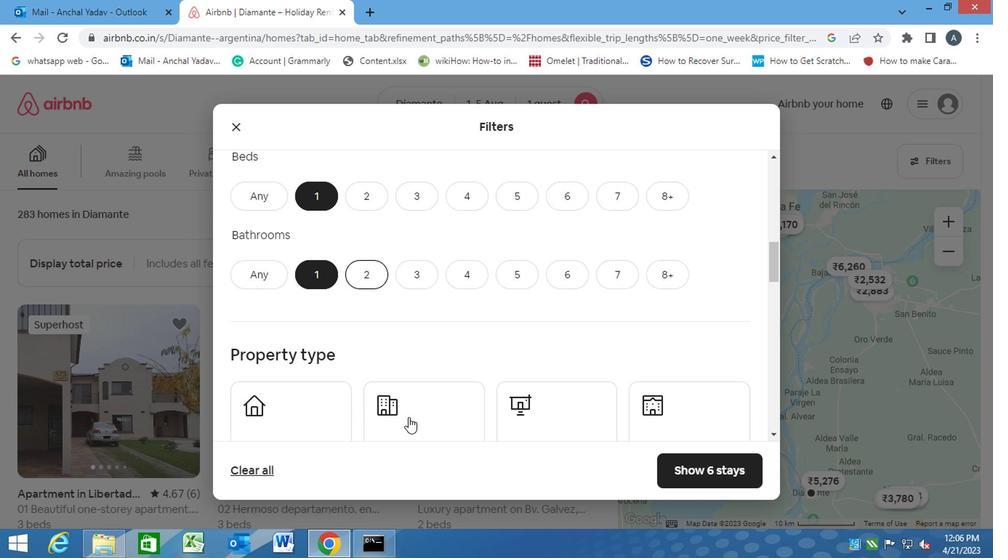 
Action: Mouse scrolled (442, 414) with delta (0, -1)
Screenshot: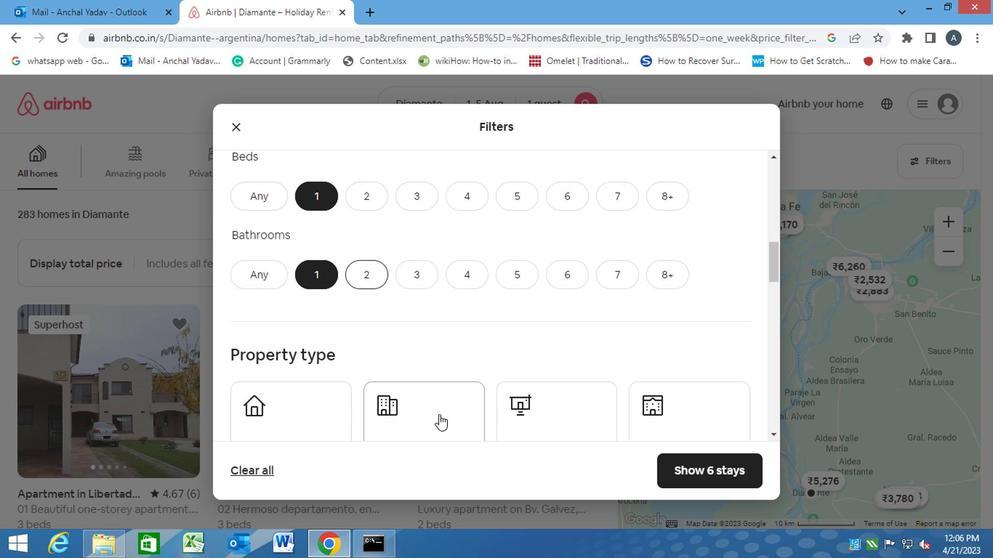 
Action: Mouse scrolled (442, 414) with delta (0, -1)
Screenshot: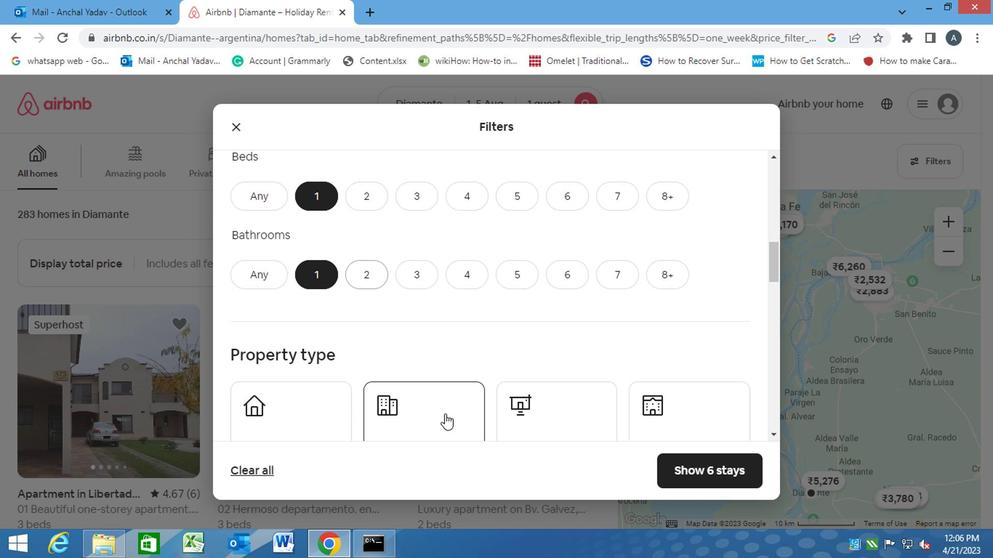 
Action: Mouse moved to (303, 288)
Screenshot: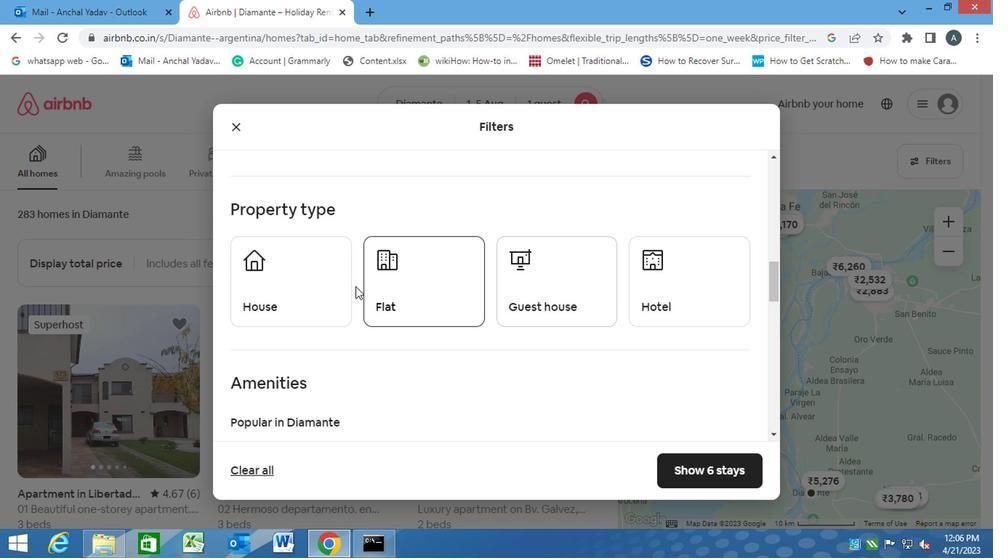 
Action: Mouse pressed left at (303, 288)
Screenshot: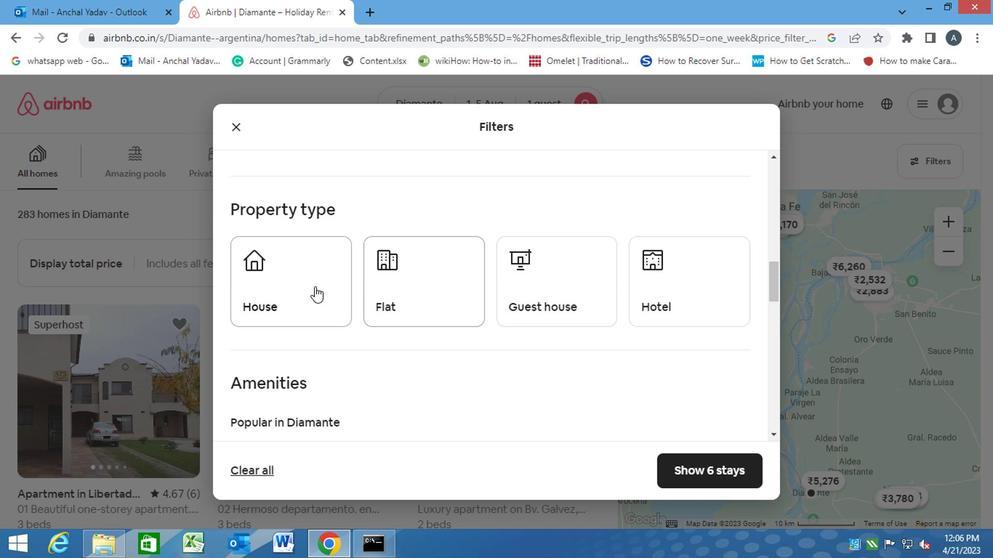 
Action: Mouse moved to (440, 287)
Screenshot: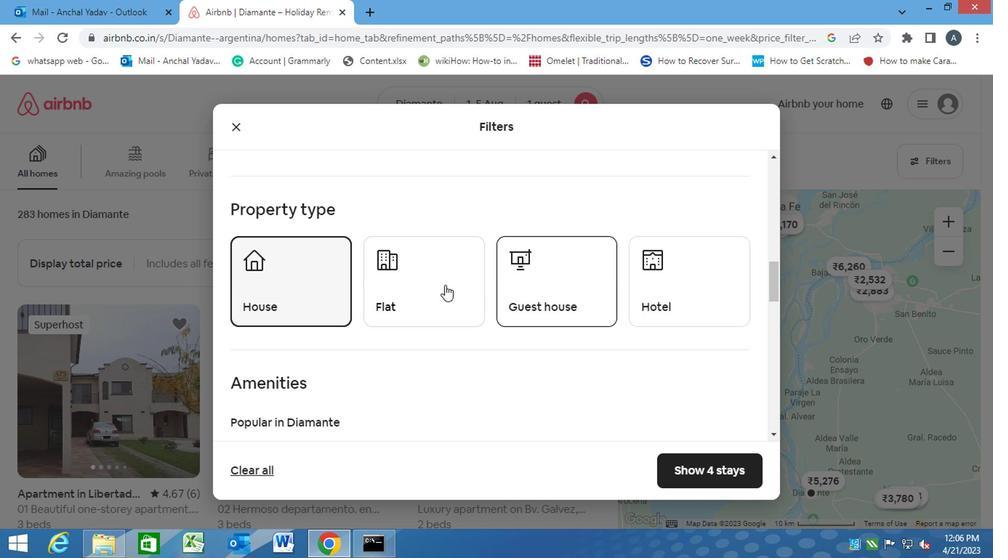 
Action: Mouse pressed left at (440, 287)
Screenshot: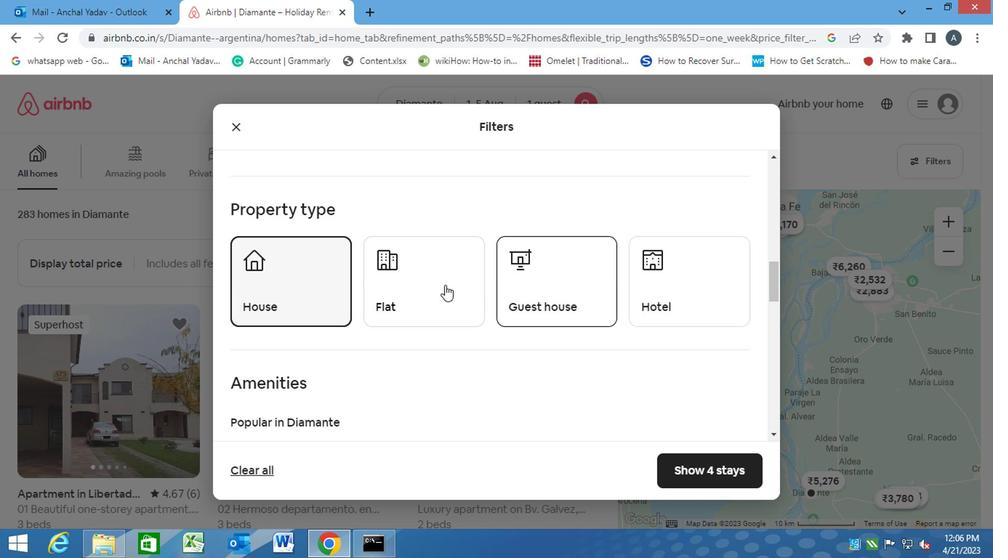 
Action: Mouse moved to (587, 292)
Screenshot: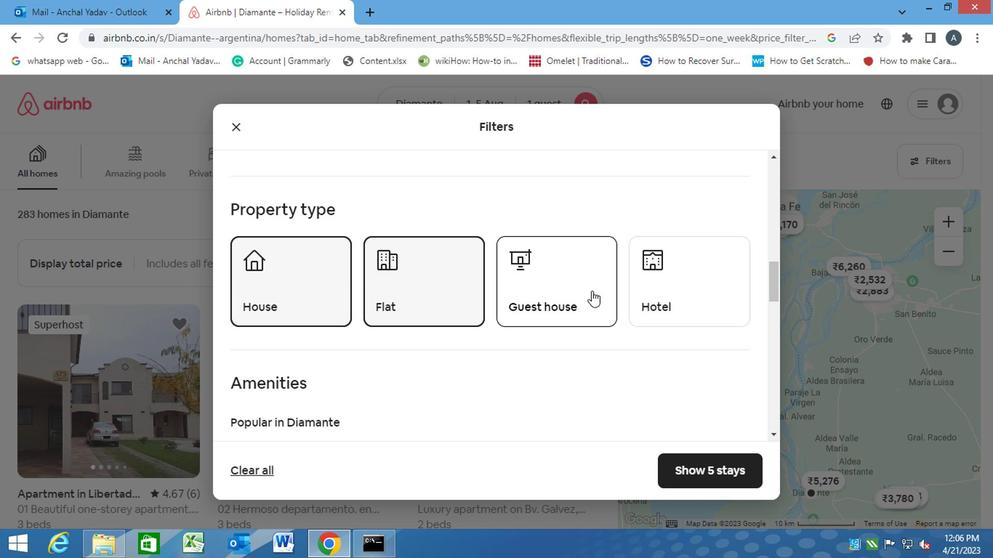 
Action: Mouse pressed left at (587, 292)
Screenshot: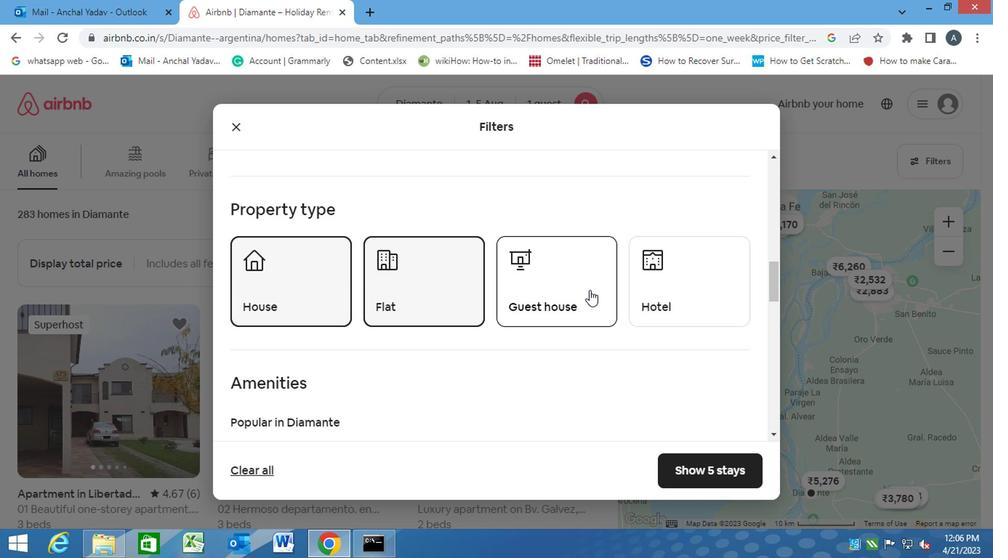 
Action: Mouse moved to (505, 389)
Screenshot: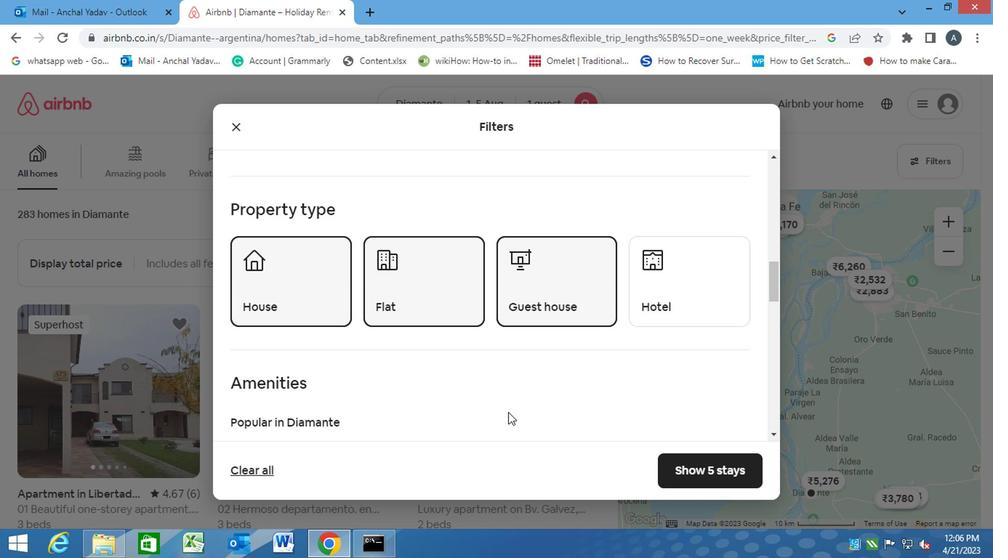 
Action: Mouse scrolled (505, 388) with delta (0, -1)
Screenshot: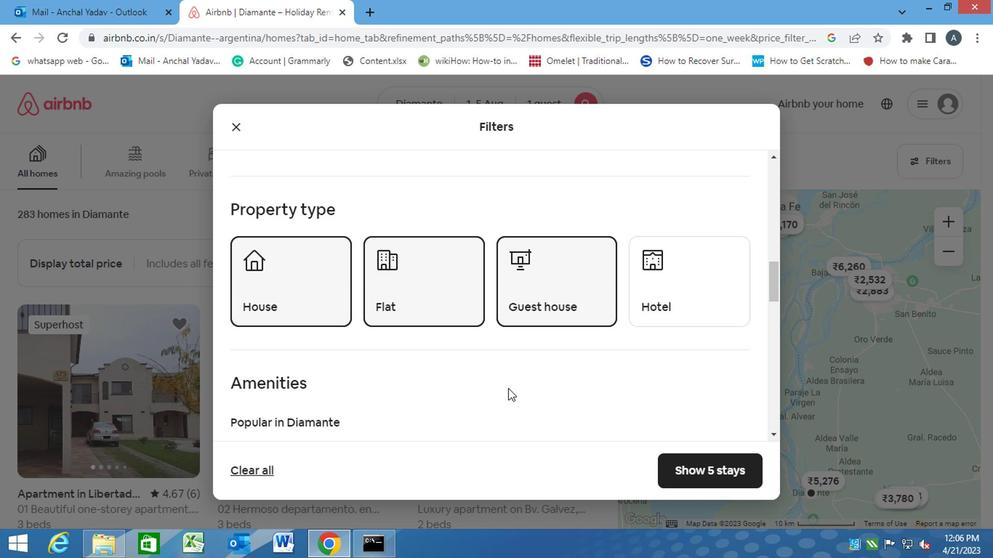
Action: Mouse scrolled (505, 388) with delta (0, -1)
Screenshot: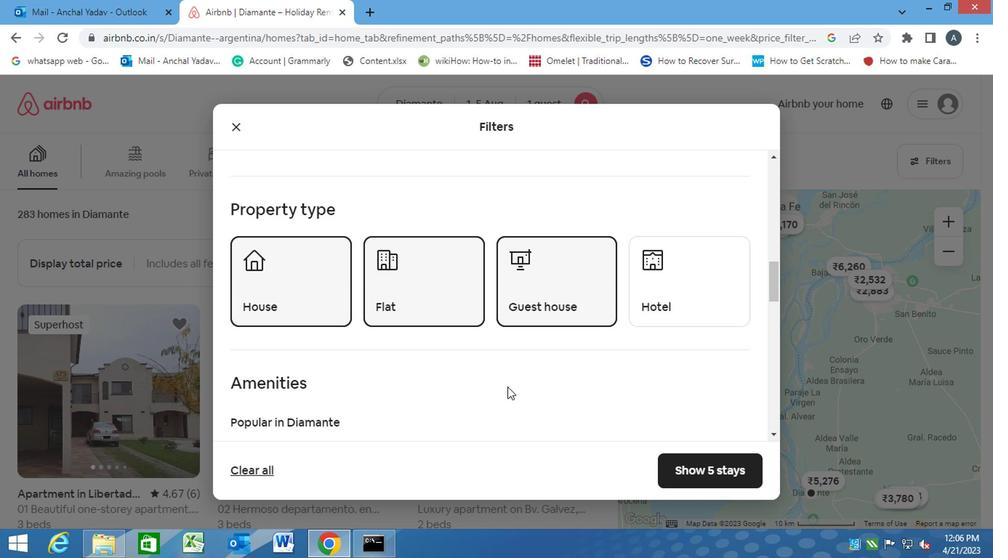 
Action: Mouse moved to (254, 316)
Screenshot: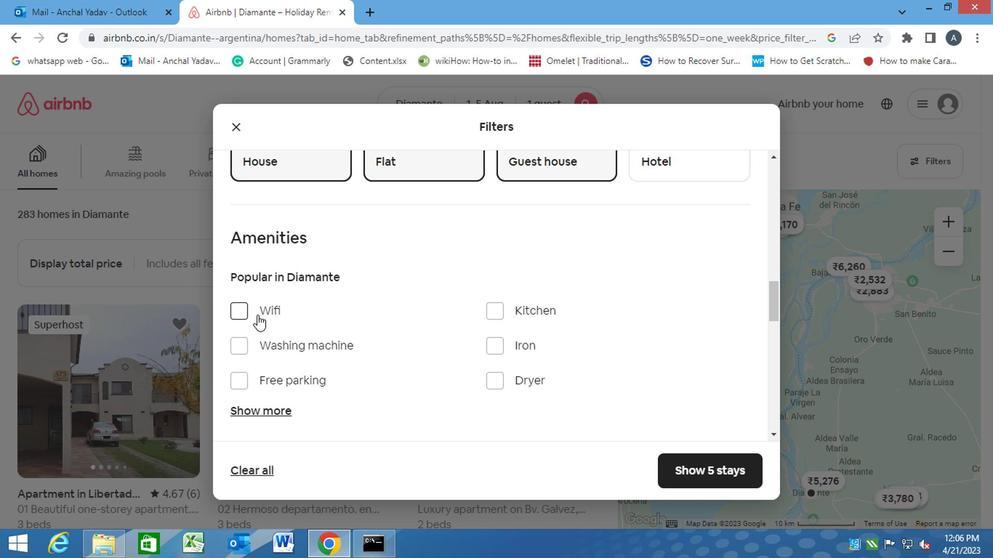 
Action: Mouse pressed left at (254, 316)
Screenshot: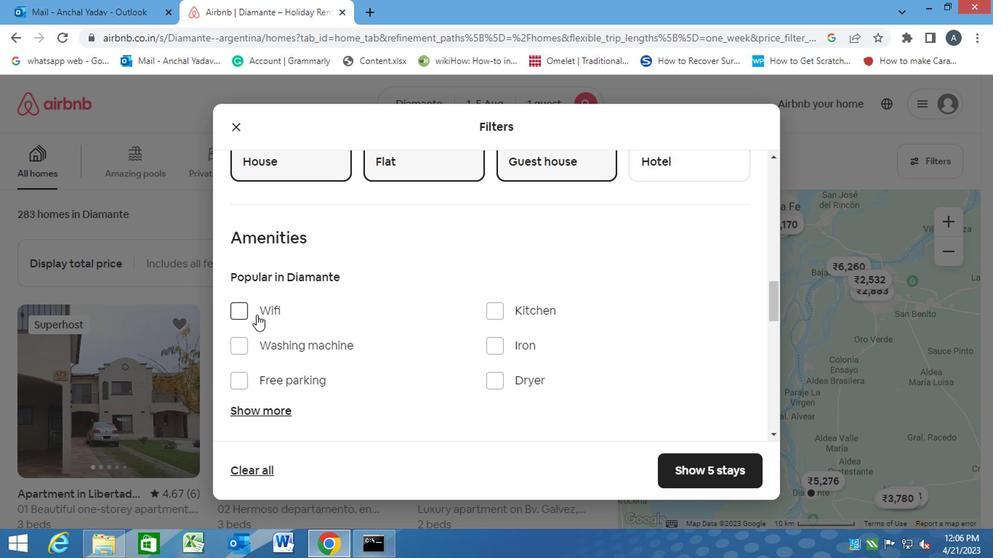 
Action: Mouse moved to (257, 411)
Screenshot: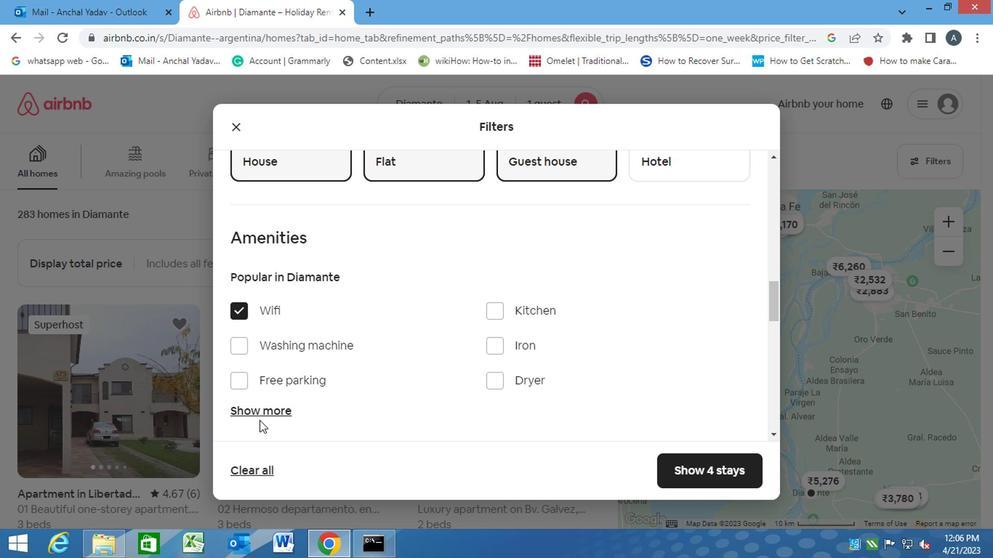 
Action: Mouse pressed left at (257, 411)
Screenshot: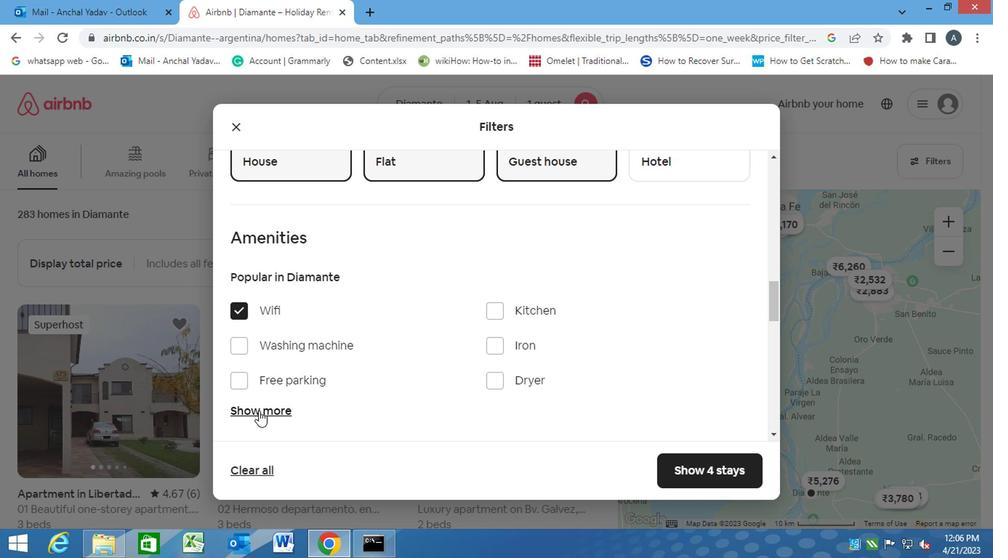 
Action: Mouse moved to (496, 301)
Screenshot: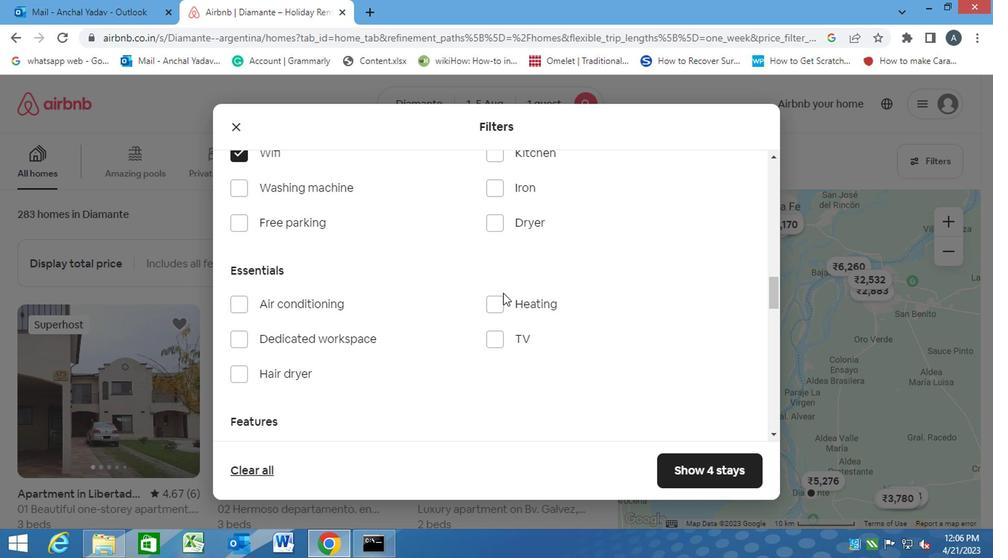 
Action: Mouse pressed left at (496, 301)
Screenshot: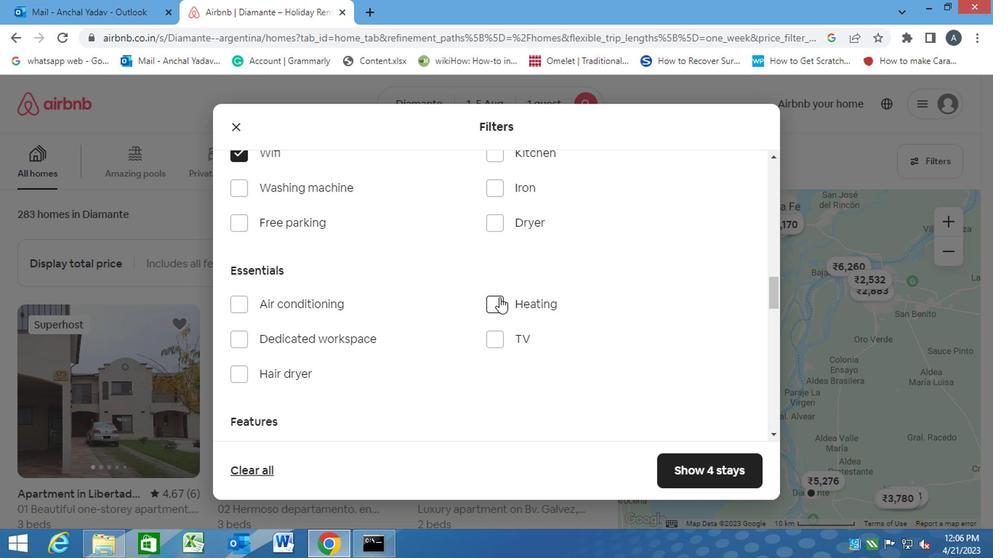 
Action: Mouse moved to (469, 374)
Screenshot: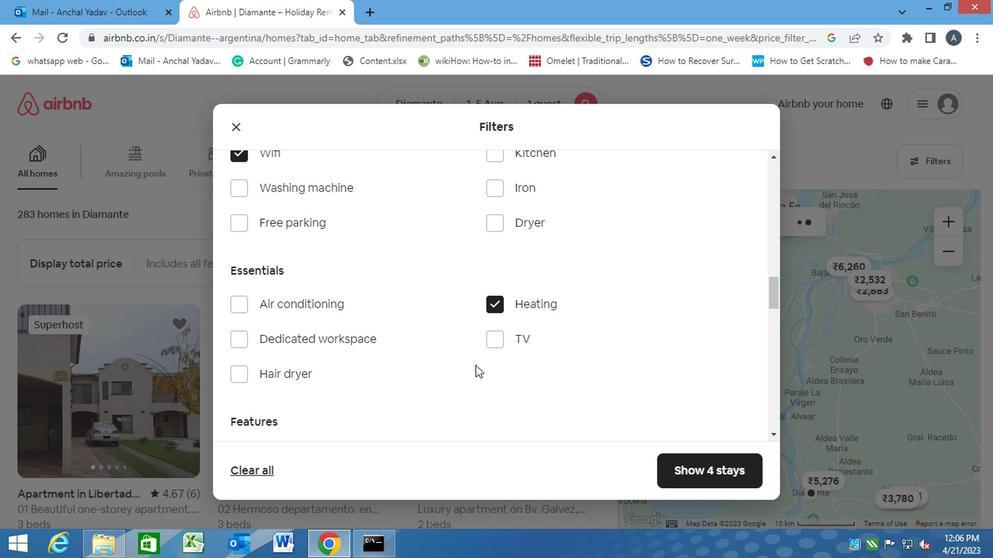 
Action: Mouse scrolled (469, 375) with delta (0, 0)
Screenshot: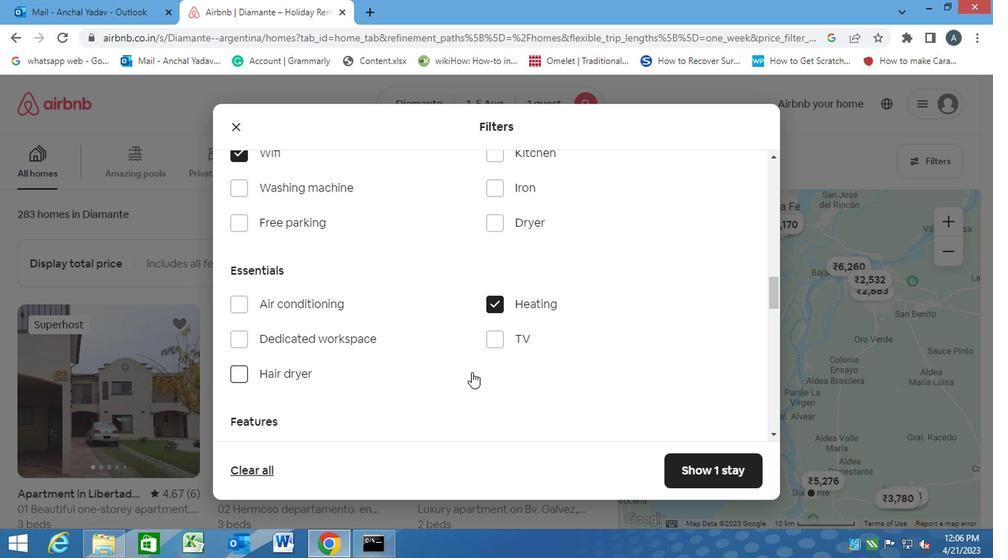 
Action: Mouse scrolled (469, 373) with delta (0, -1)
Screenshot: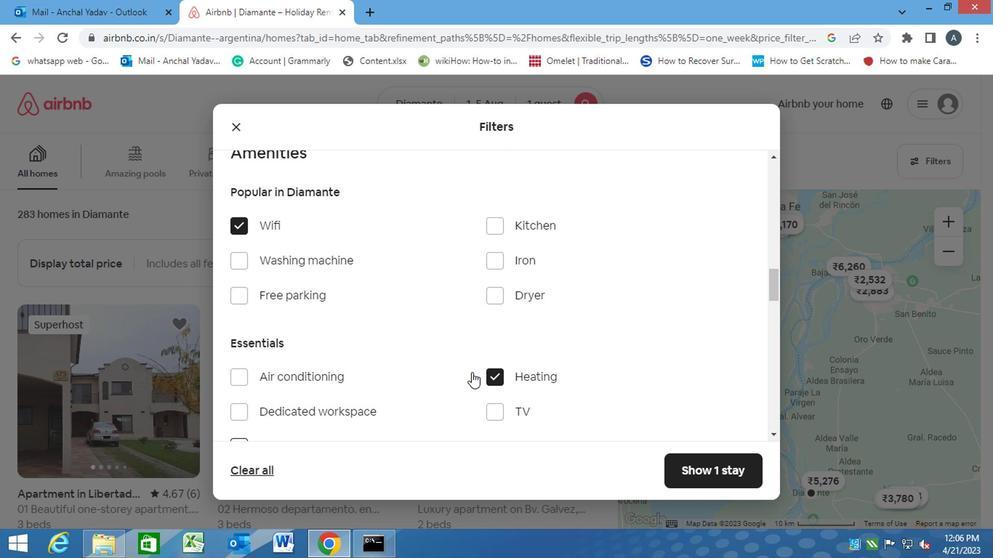 
Action: Mouse scrolled (469, 373) with delta (0, -1)
Screenshot: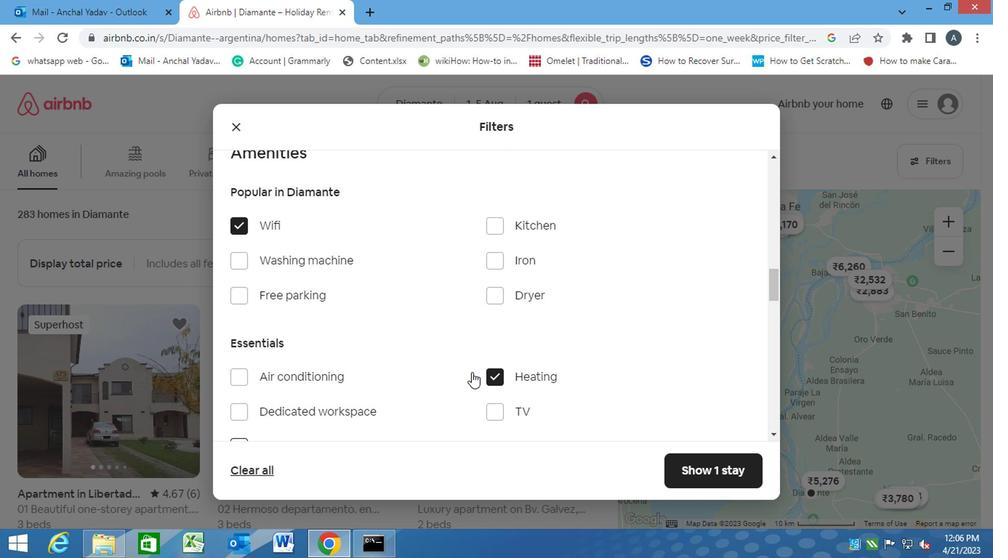 
Action: Mouse scrolled (469, 373) with delta (0, -1)
Screenshot: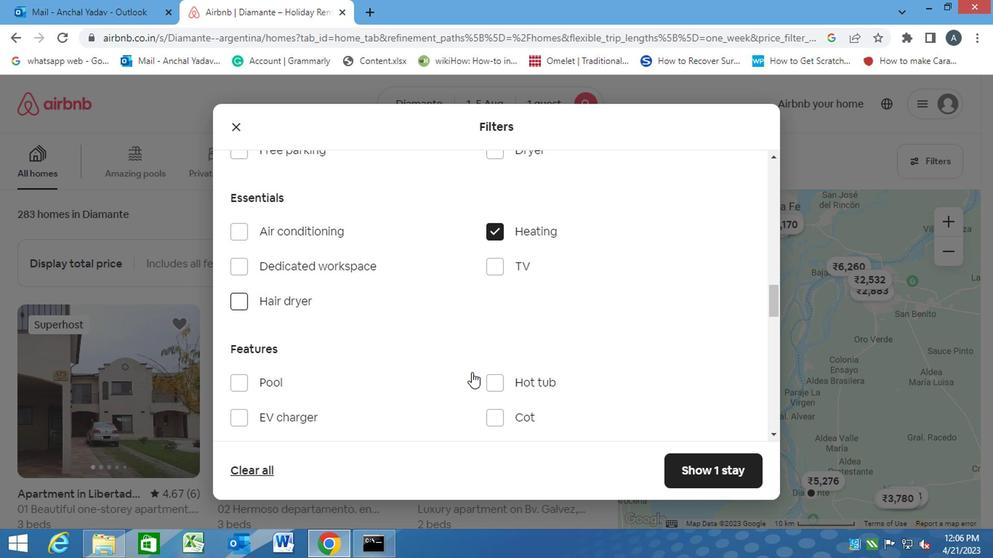
Action: Mouse scrolled (469, 373) with delta (0, -1)
Screenshot: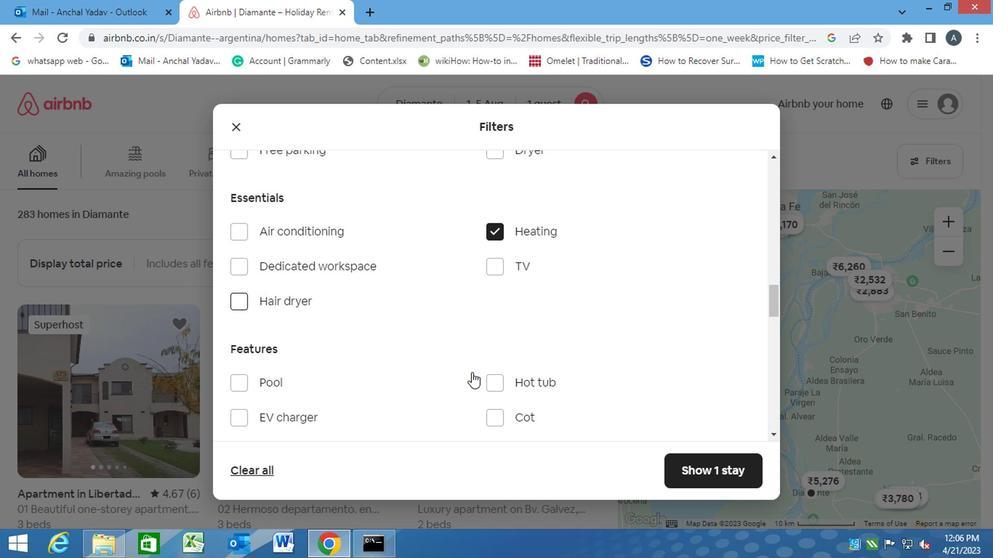 
Action: Mouse scrolled (469, 373) with delta (0, -1)
Screenshot: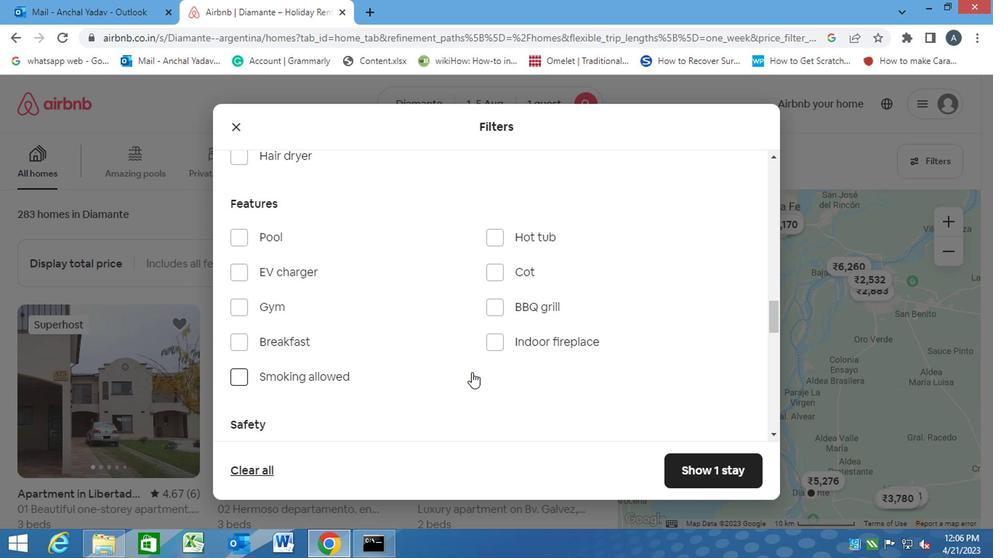 
Action: Mouse scrolled (469, 373) with delta (0, -1)
Screenshot: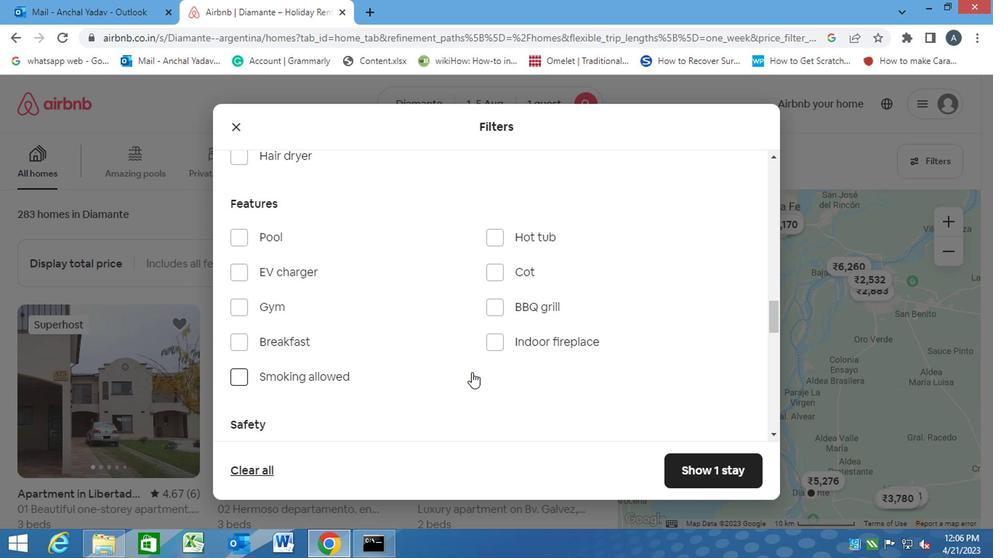 
Action: Mouse scrolled (469, 373) with delta (0, -1)
Screenshot: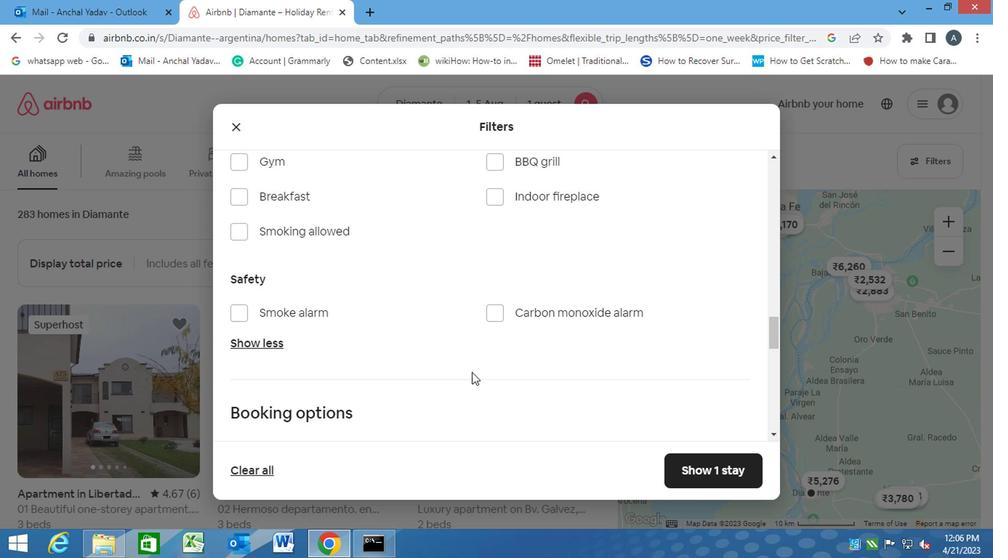 
Action: Mouse scrolled (469, 373) with delta (0, -1)
Screenshot: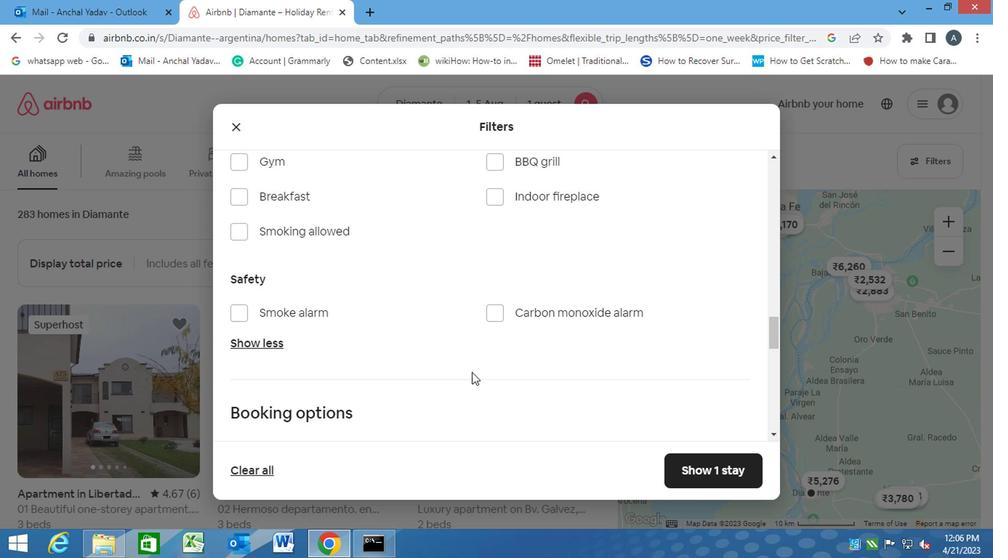 
Action: Mouse scrolled (469, 373) with delta (0, -1)
Screenshot: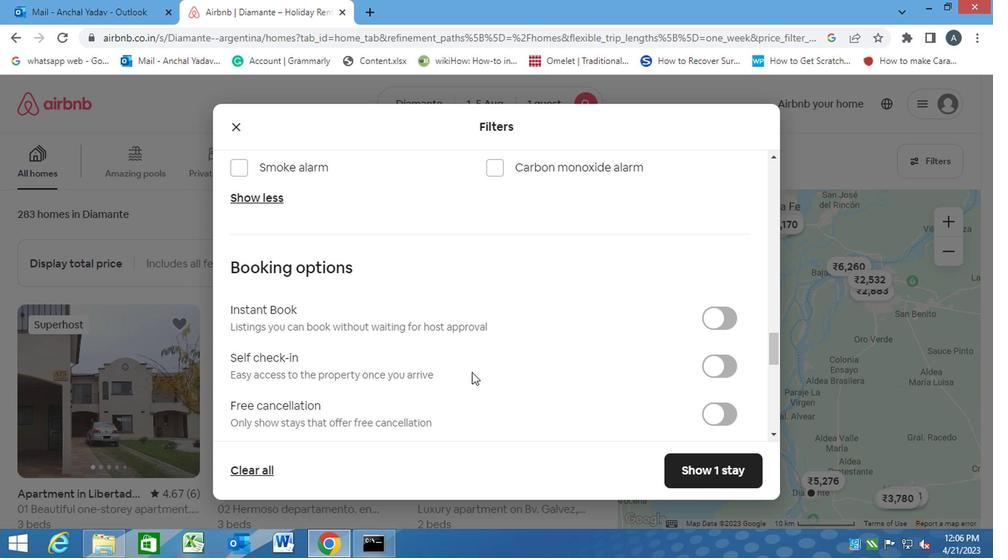 
Action: Mouse moved to (727, 298)
Screenshot: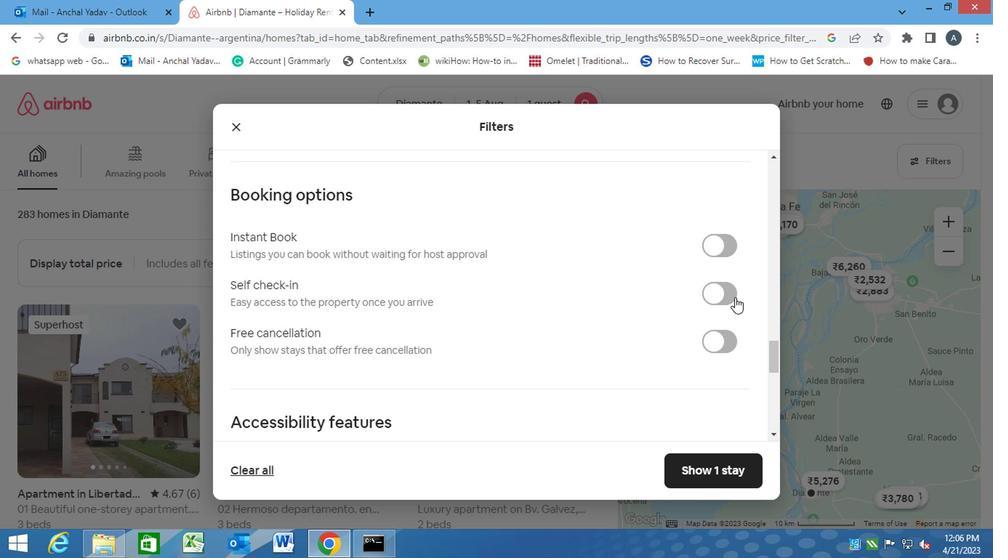 
Action: Mouse pressed left at (727, 298)
Screenshot: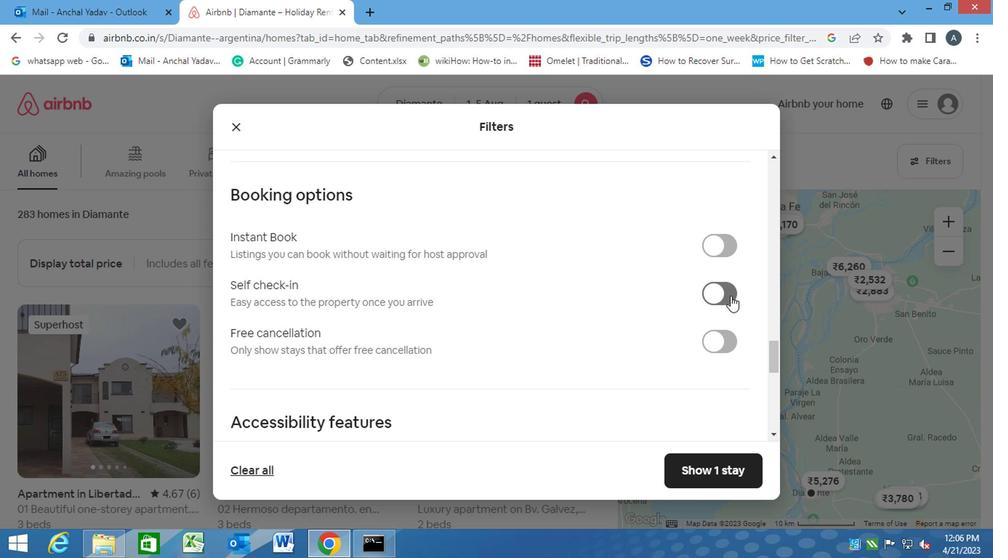 
Action: Mouse moved to (570, 293)
Screenshot: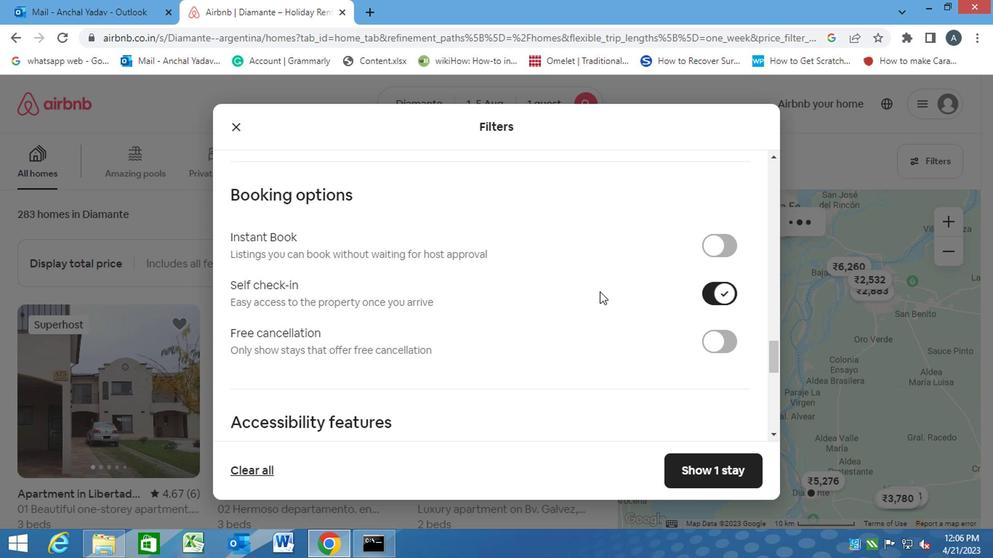 
Action: Mouse scrolled (570, 292) with delta (0, -1)
Screenshot: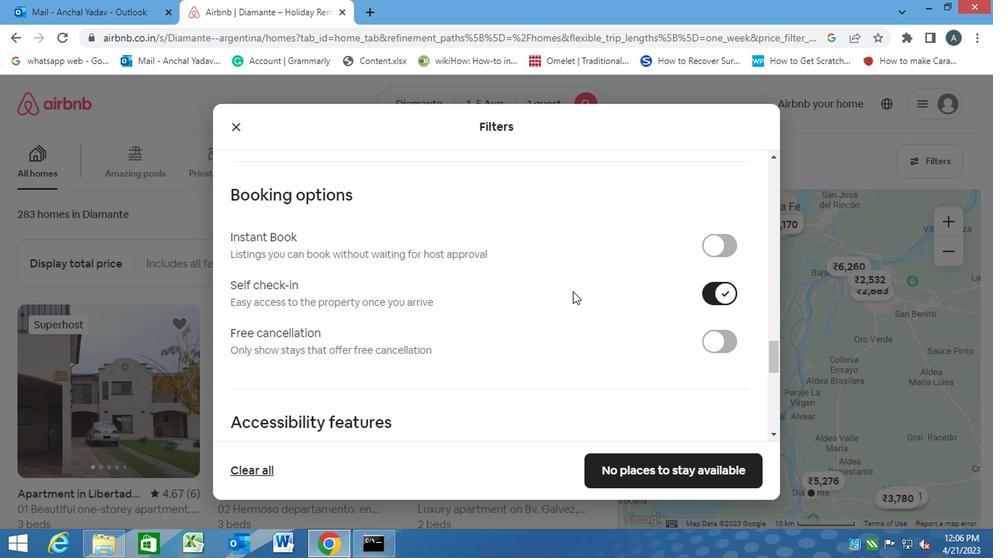 
Action: Mouse scrolled (570, 292) with delta (0, -1)
Screenshot: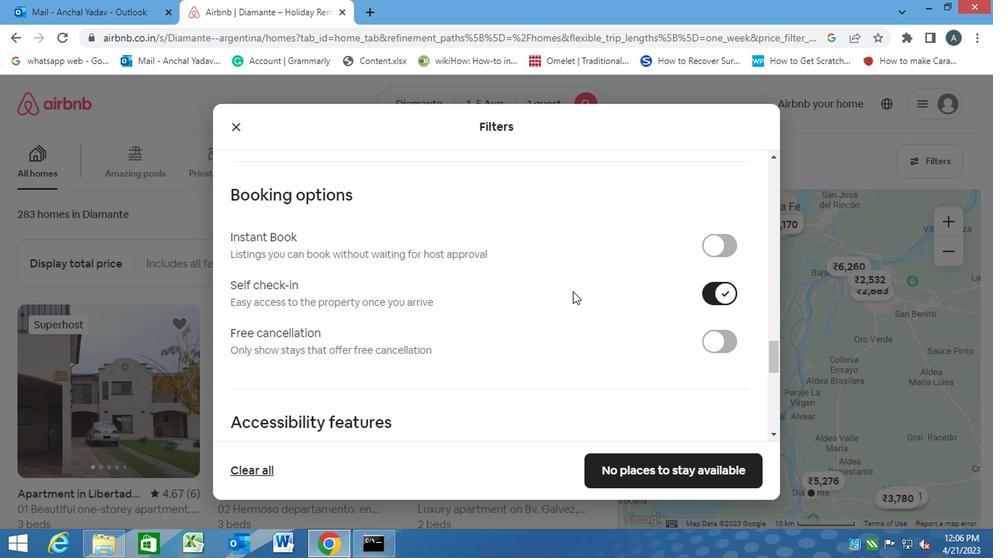 
Action: Mouse scrolled (570, 292) with delta (0, -1)
Screenshot: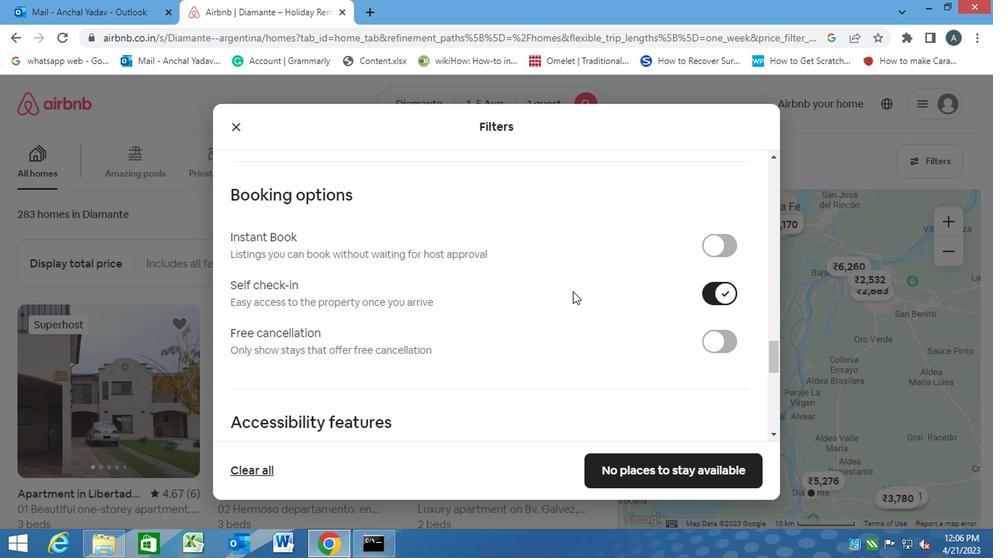 
Action: Mouse moved to (427, 359)
Screenshot: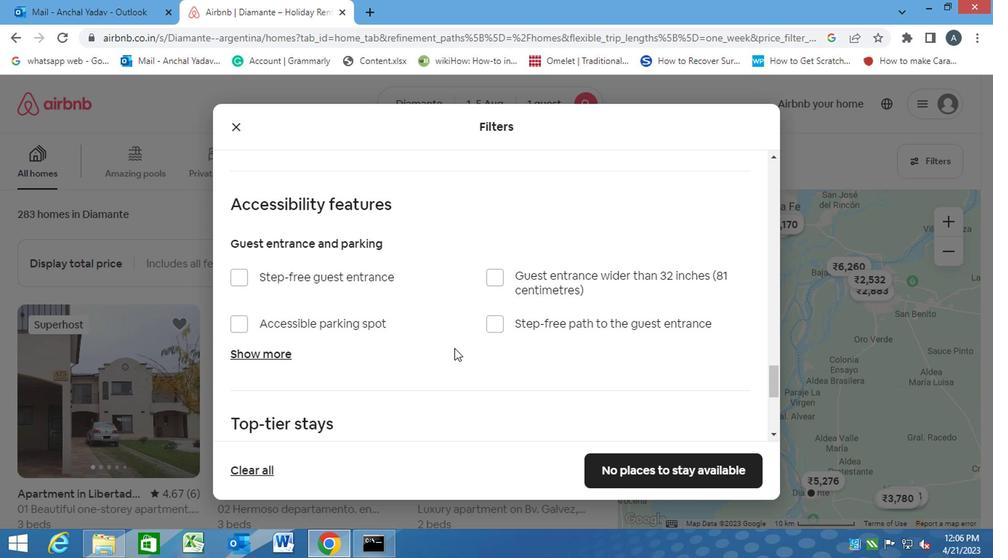 
Action: Mouse scrolled (427, 358) with delta (0, 0)
Screenshot: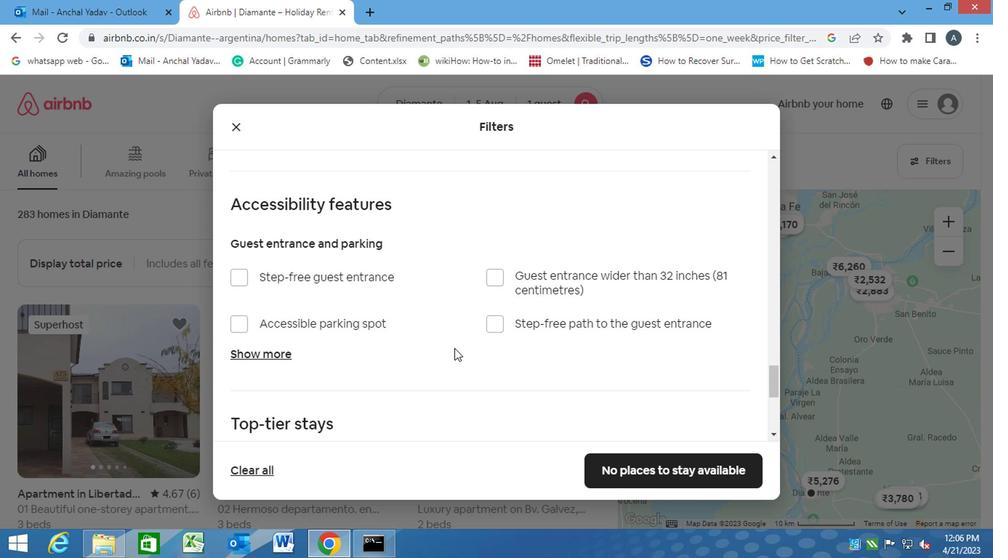 
Action: Mouse moved to (425, 359)
Screenshot: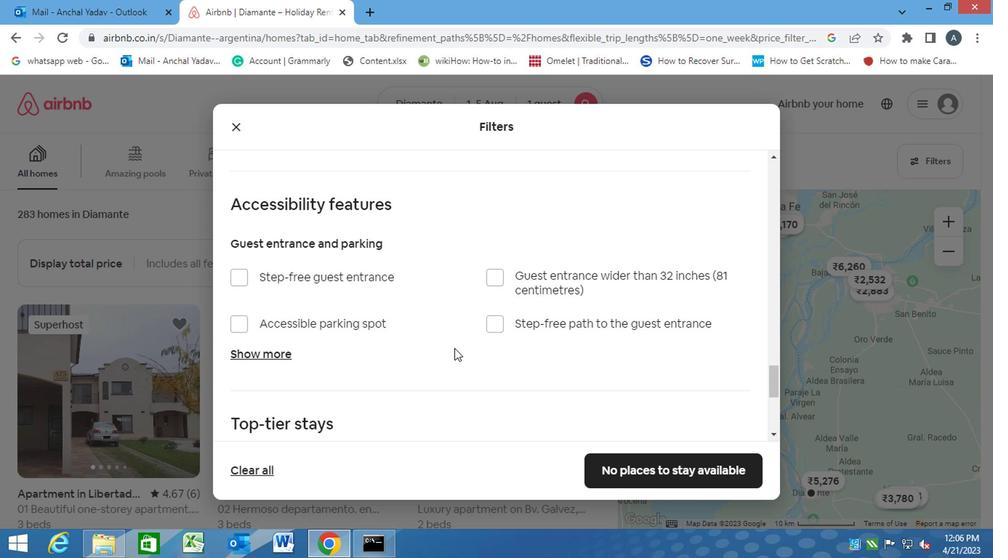 
Action: Mouse scrolled (425, 359) with delta (0, 0)
Screenshot: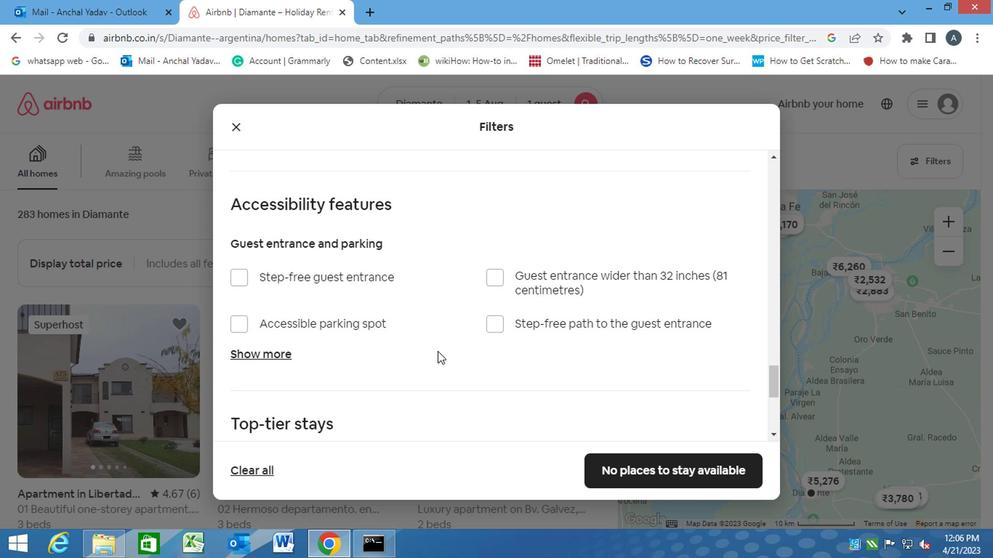 
Action: Mouse scrolled (425, 359) with delta (0, 0)
Screenshot: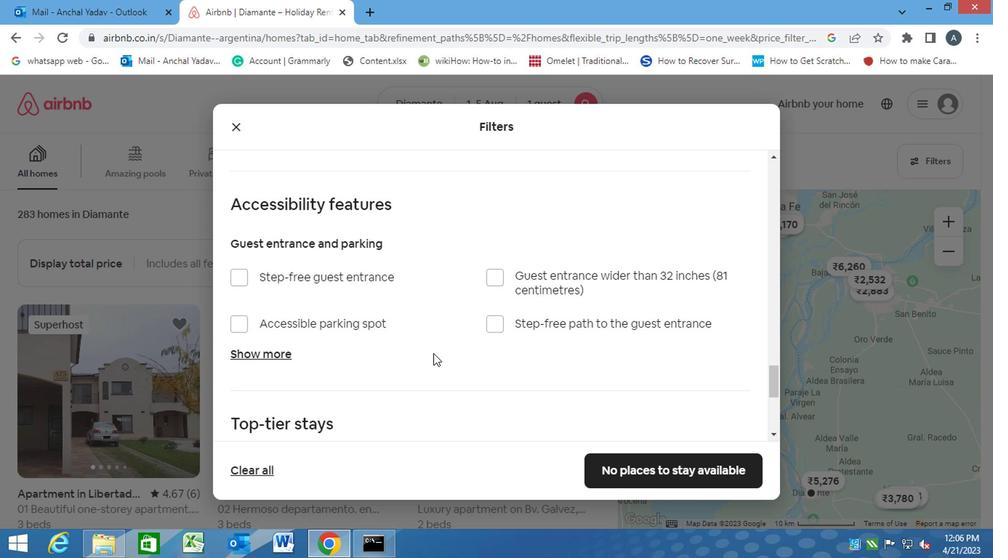 
Action: Mouse moved to (425, 359)
Screenshot: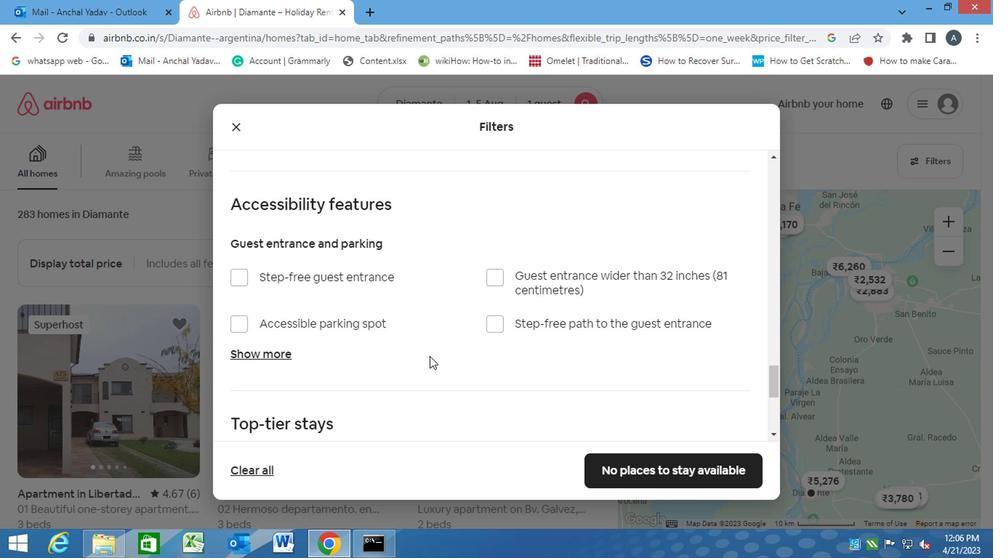 
Action: Mouse scrolled (425, 359) with delta (0, 0)
Screenshot: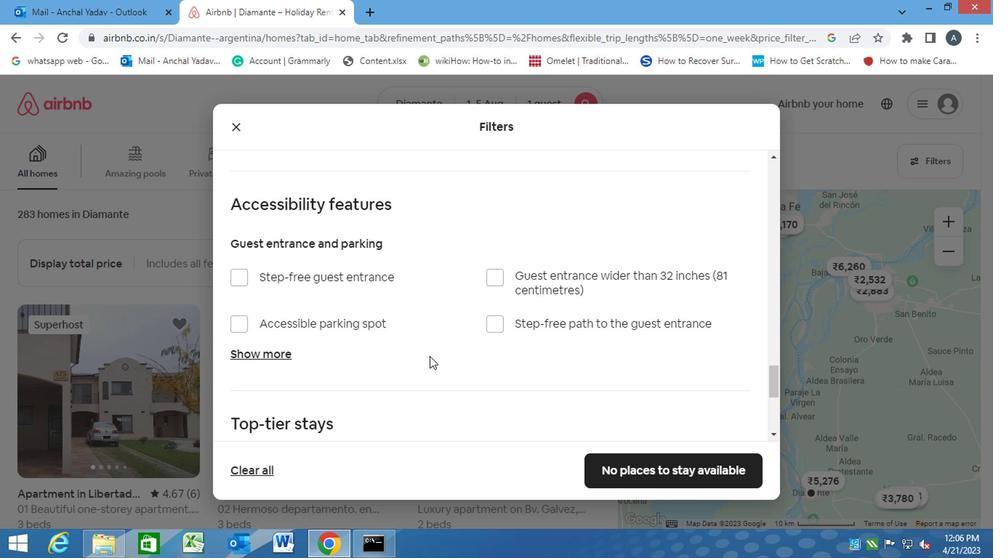 
Action: Mouse moved to (237, 343)
Screenshot: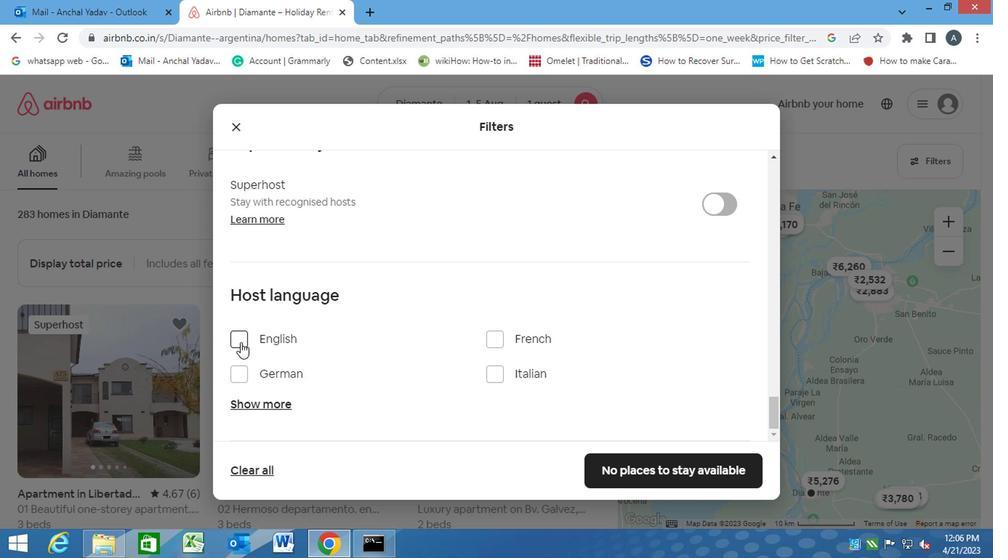 
Action: Mouse pressed left at (237, 343)
Screenshot: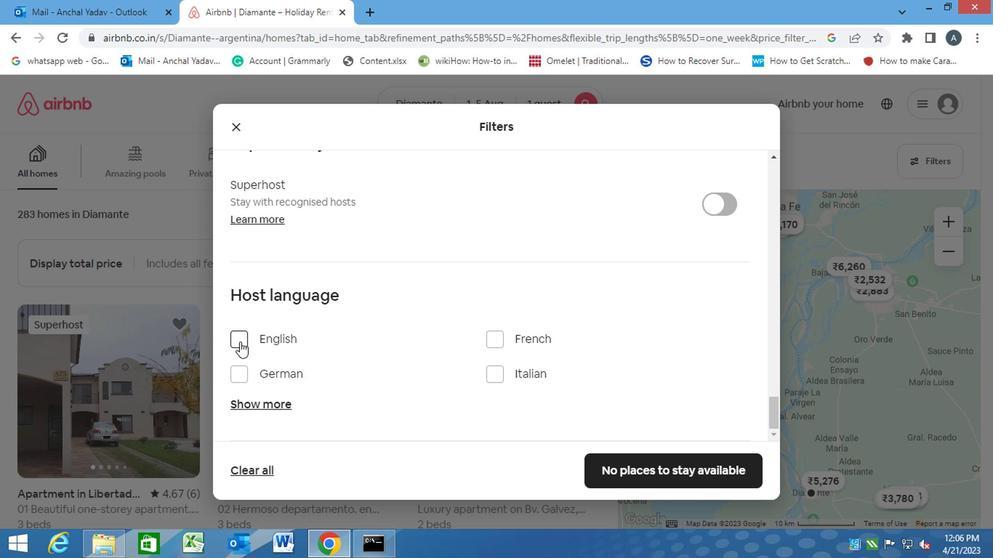 
Action: Mouse moved to (693, 475)
Screenshot: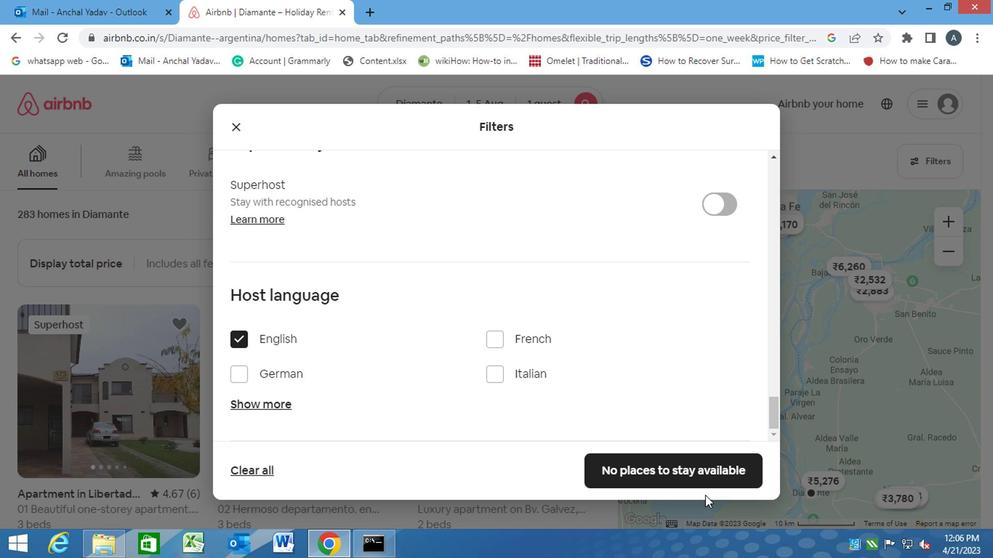 
Action: Mouse pressed left at (693, 475)
Screenshot: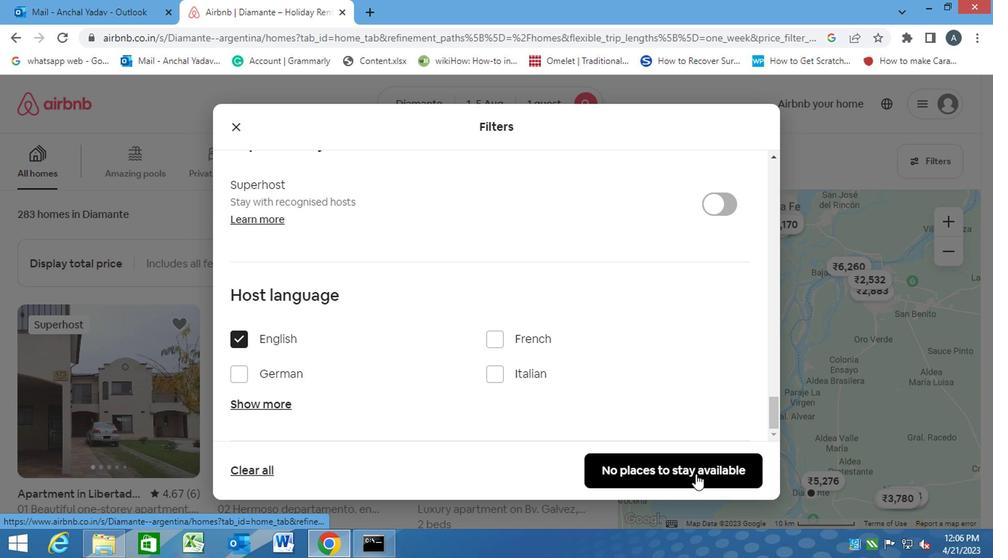 
Action: Mouse moved to (691, 475)
Screenshot: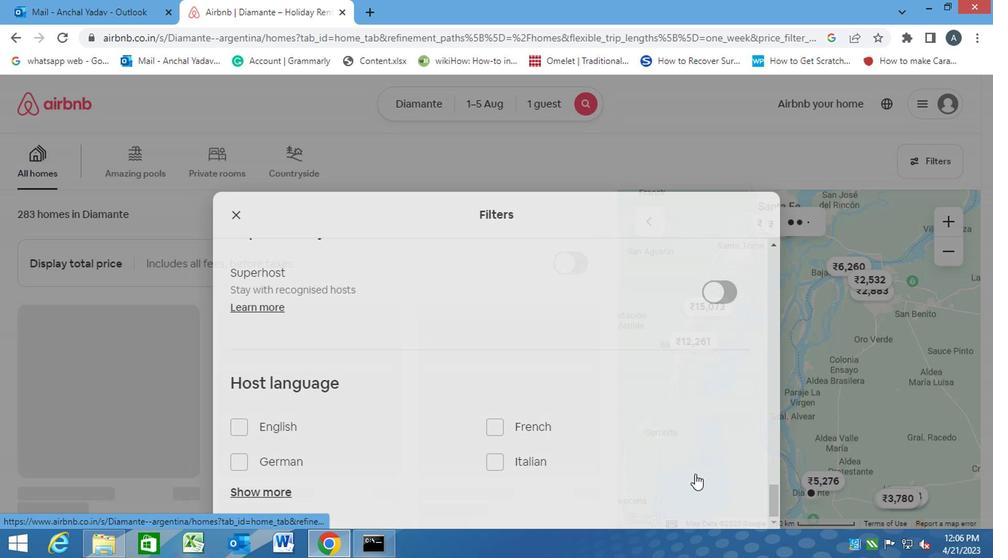 
